 Task: Find connections with filter location Mentougou with filter topic #coronawith filter profile language French with filter current company Cummins India with filter school Sharda University with filter industry Equipment Rental Services with filter service category Virtual Assistance with filter keywords title Client Service Specialist
Action: Mouse moved to (327, 201)
Screenshot: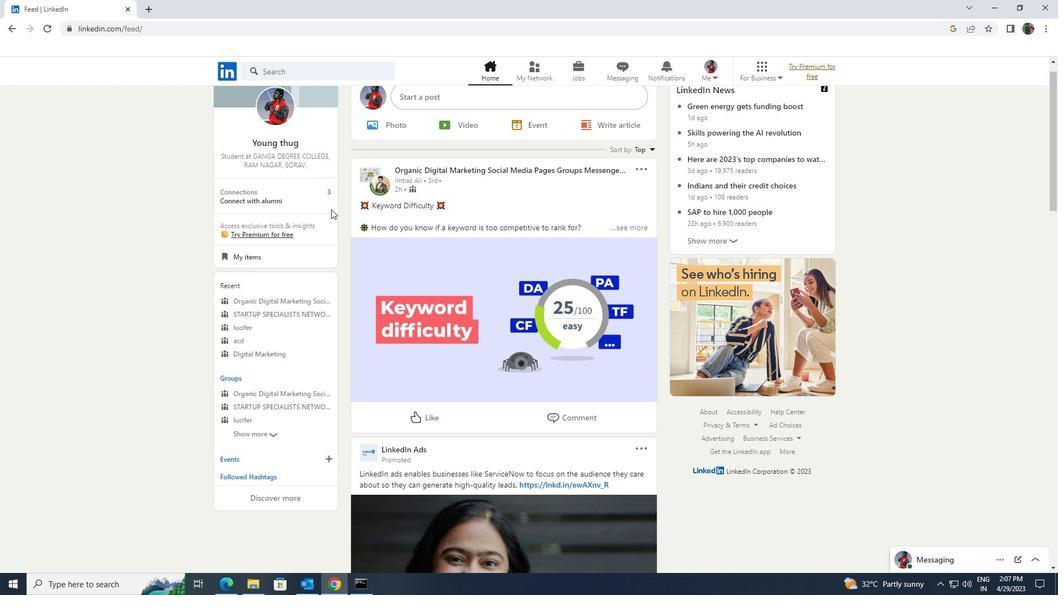 
Action: Mouse pressed left at (327, 201)
Screenshot: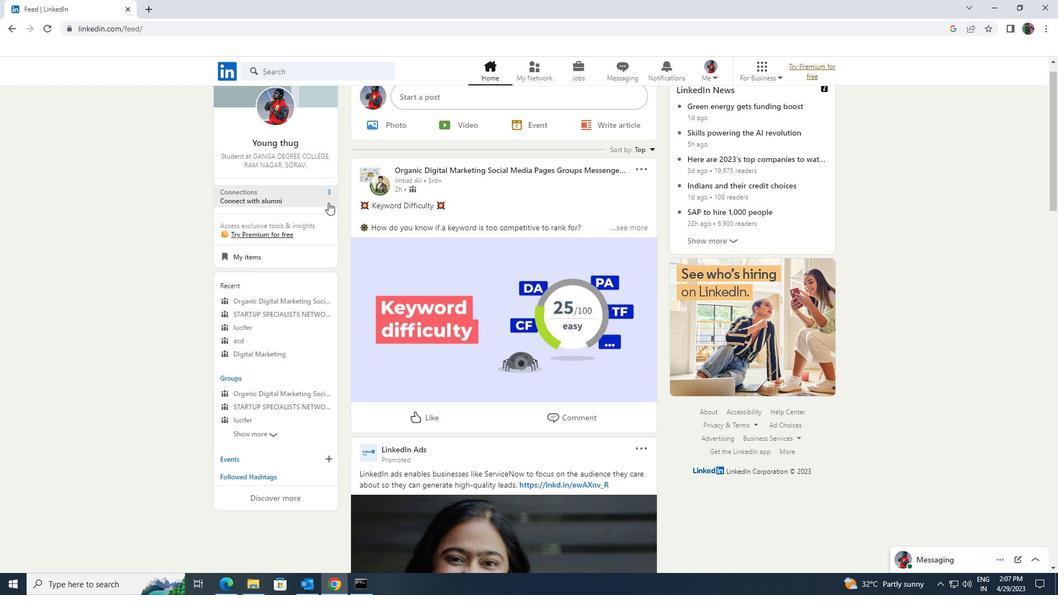 
Action: Mouse moved to (340, 133)
Screenshot: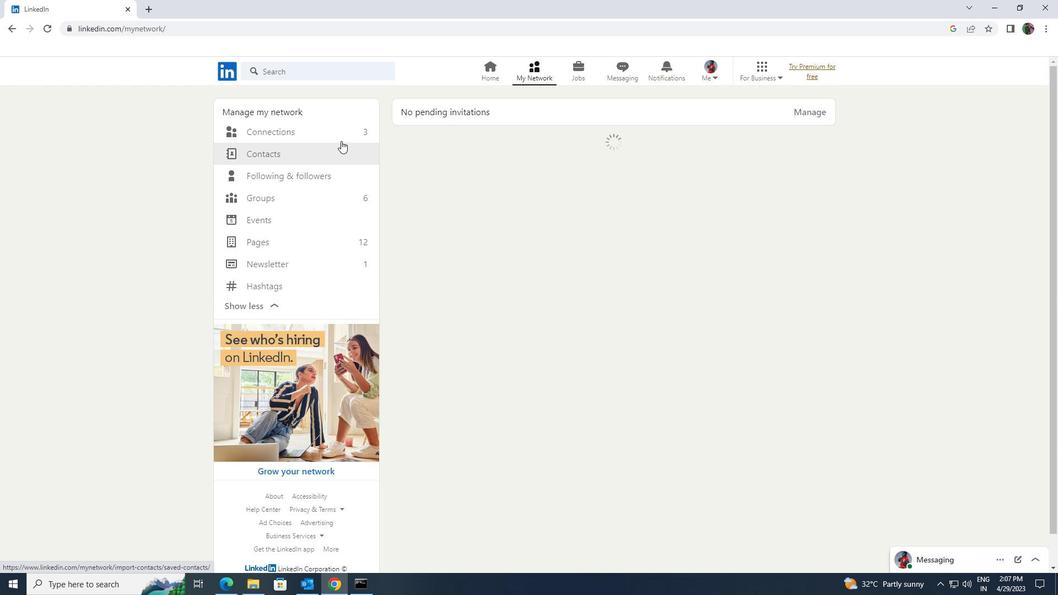 
Action: Mouse pressed left at (340, 133)
Screenshot: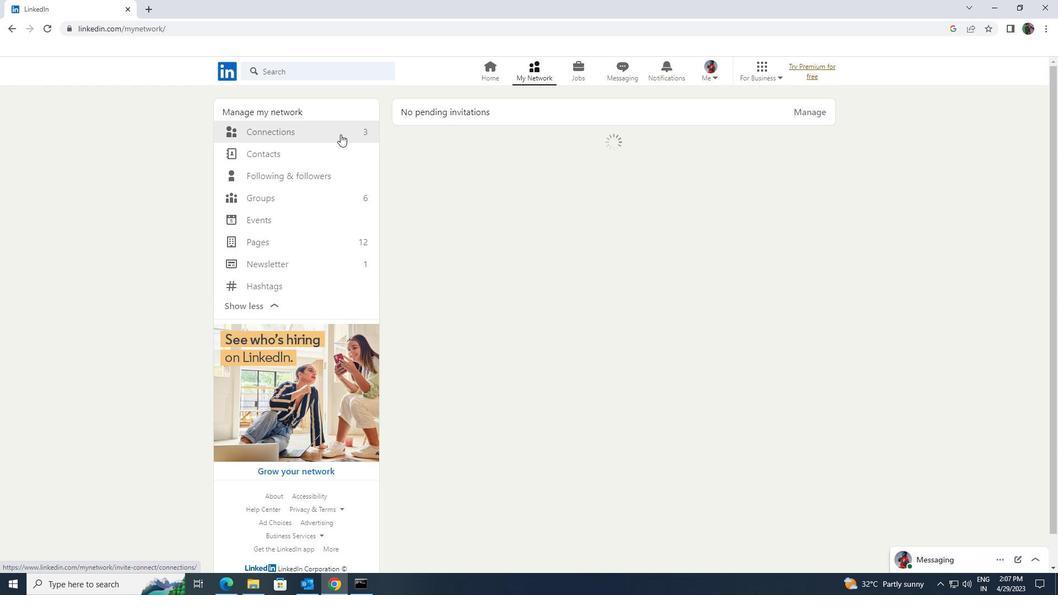 
Action: Mouse moved to (590, 132)
Screenshot: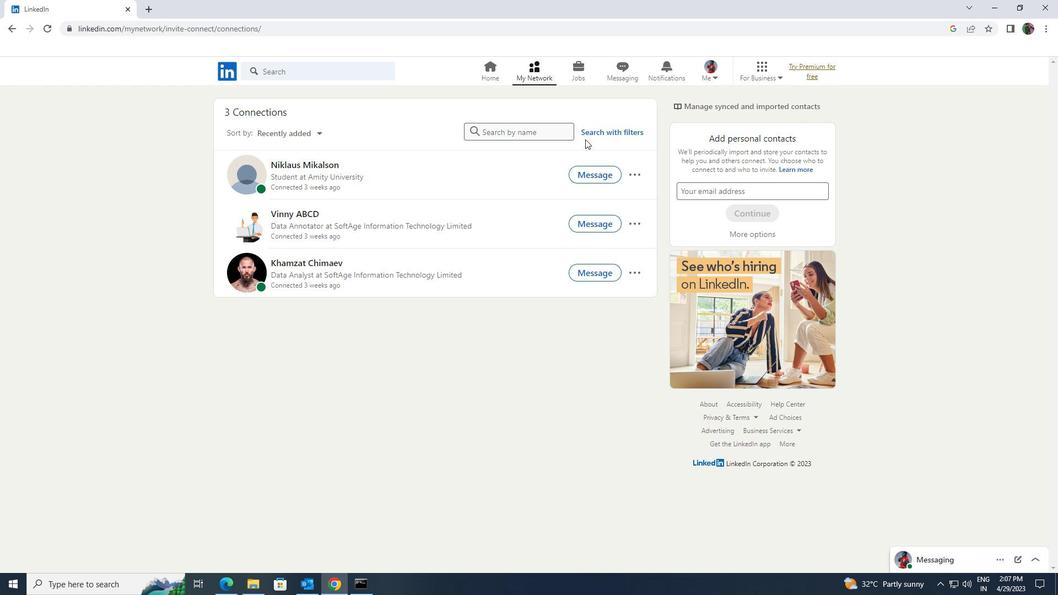 
Action: Mouse pressed left at (590, 132)
Screenshot: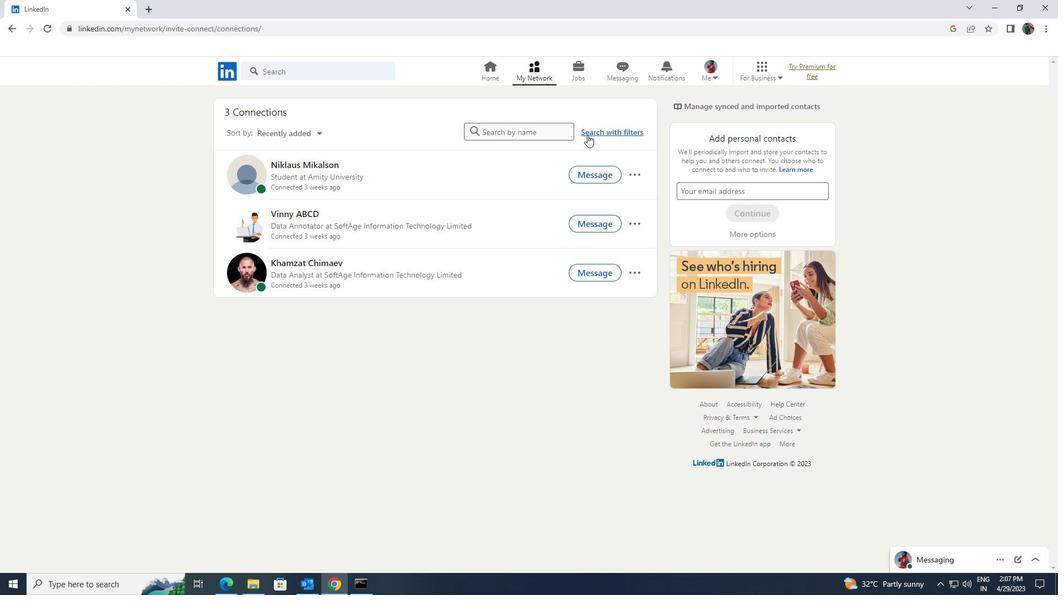 
Action: Mouse moved to (566, 104)
Screenshot: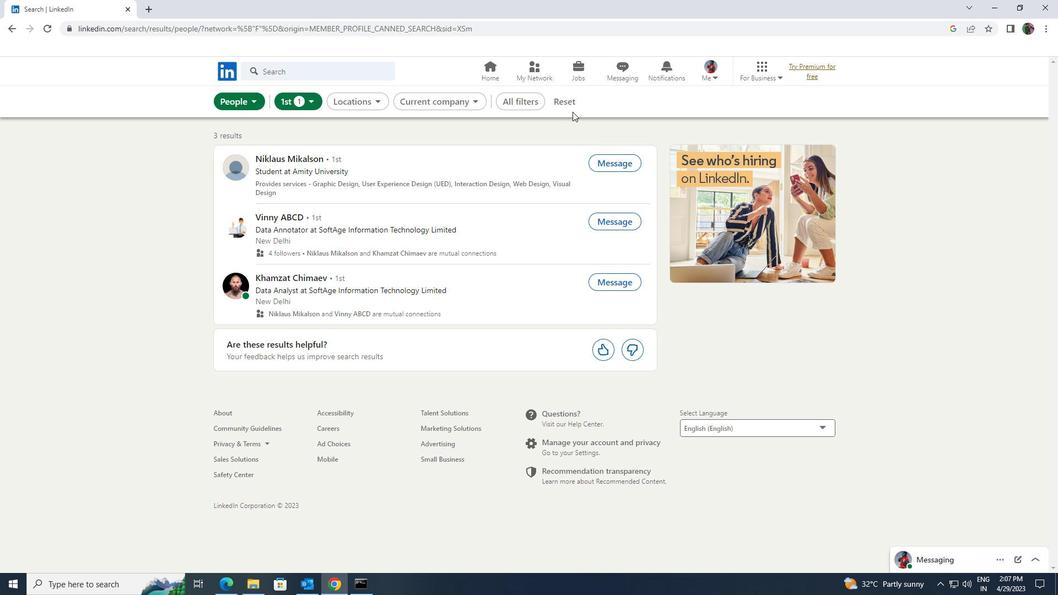 
Action: Mouse pressed left at (566, 104)
Screenshot: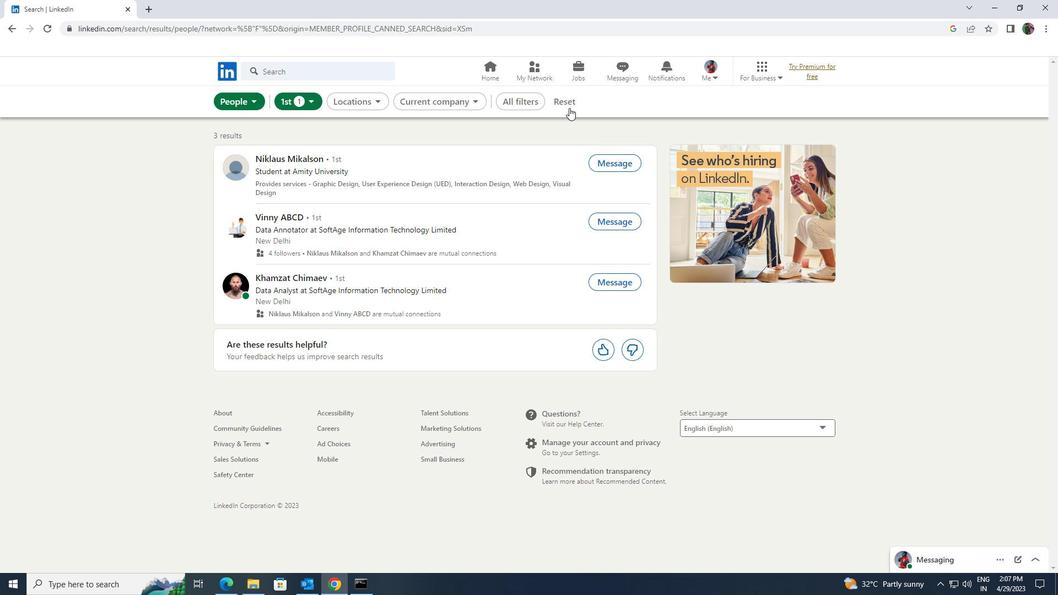 
Action: Mouse moved to (557, 102)
Screenshot: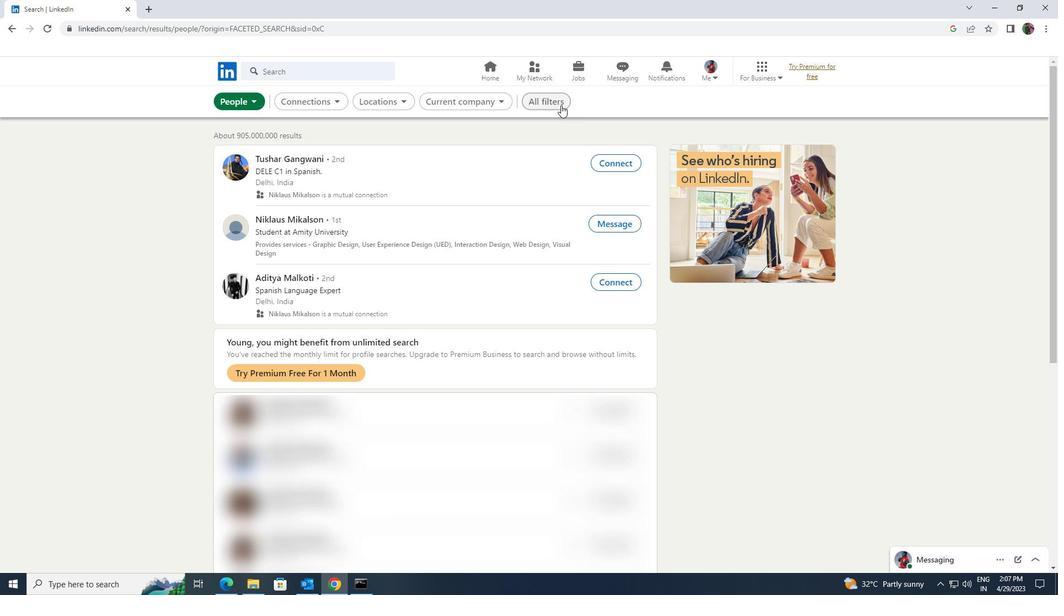
Action: Mouse pressed left at (557, 102)
Screenshot: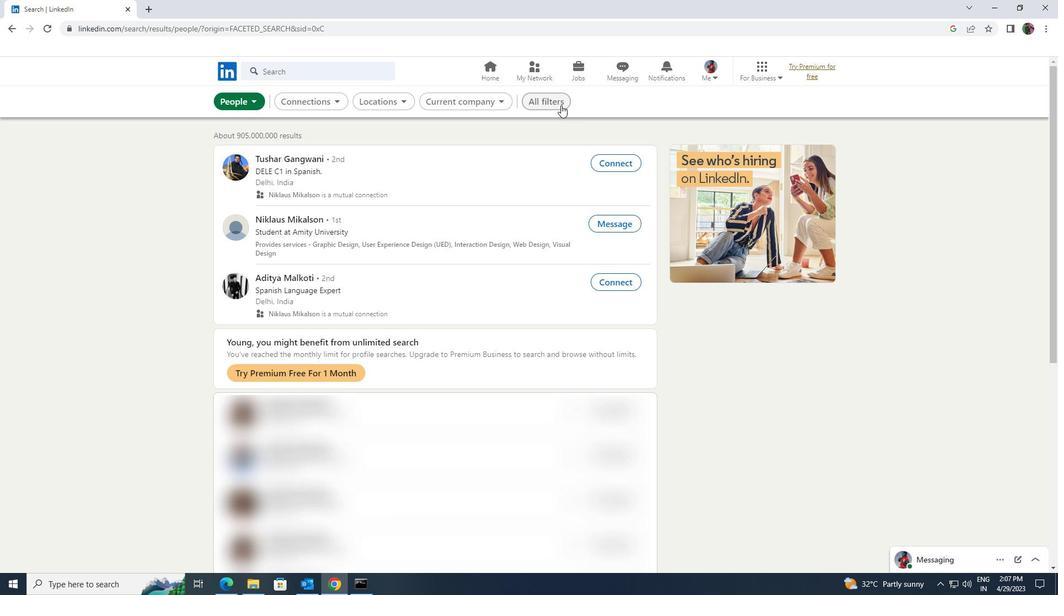 
Action: Mouse moved to (824, 295)
Screenshot: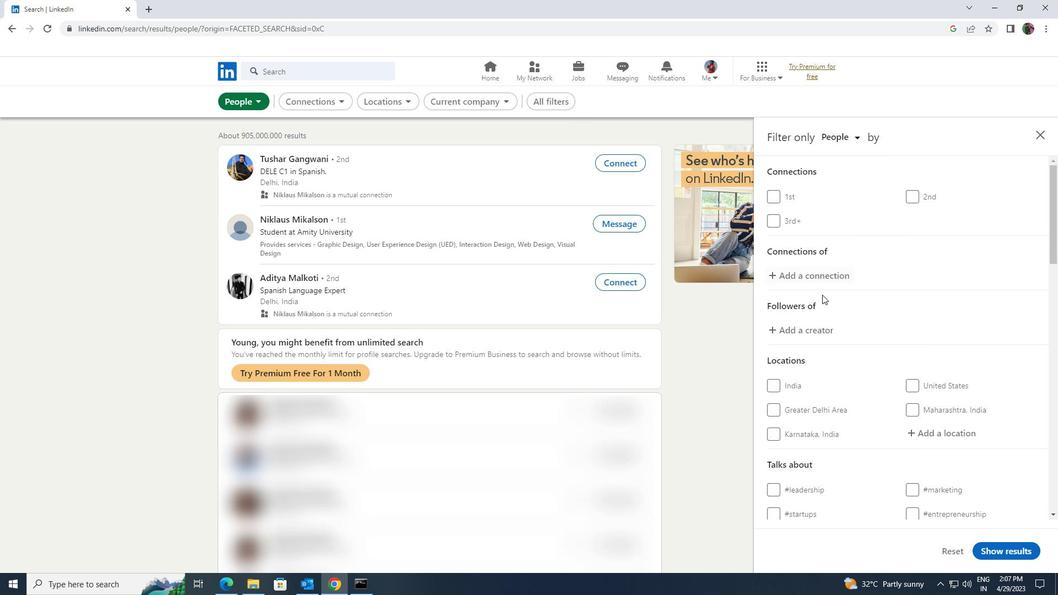 
Action: Mouse scrolled (824, 294) with delta (0, 0)
Screenshot: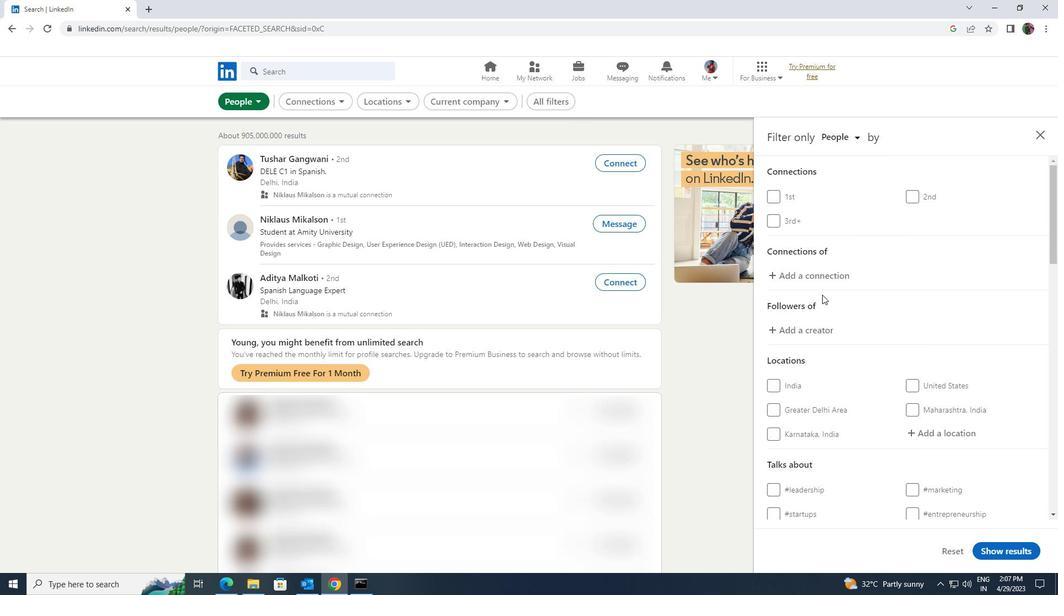 
Action: Mouse scrolled (824, 294) with delta (0, 0)
Screenshot: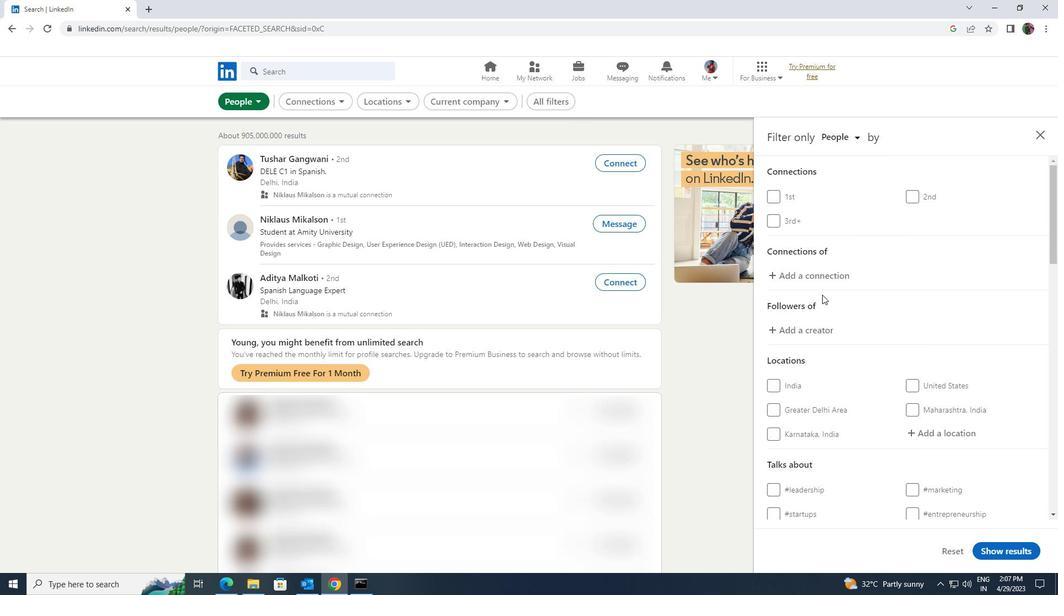 
Action: Mouse moved to (915, 322)
Screenshot: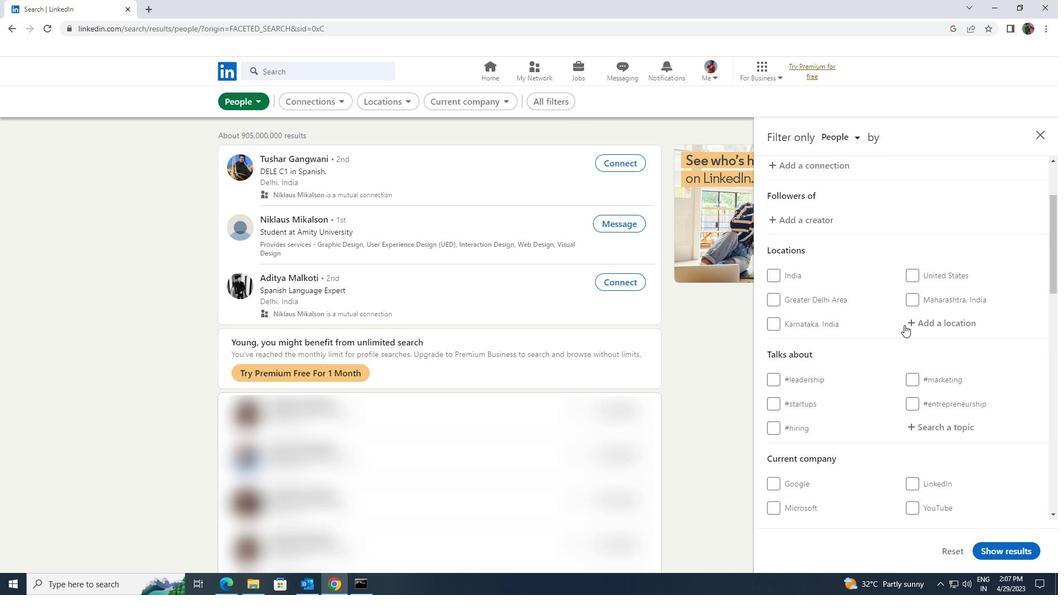 
Action: Mouse pressed left at (915, 322)
Screenshot: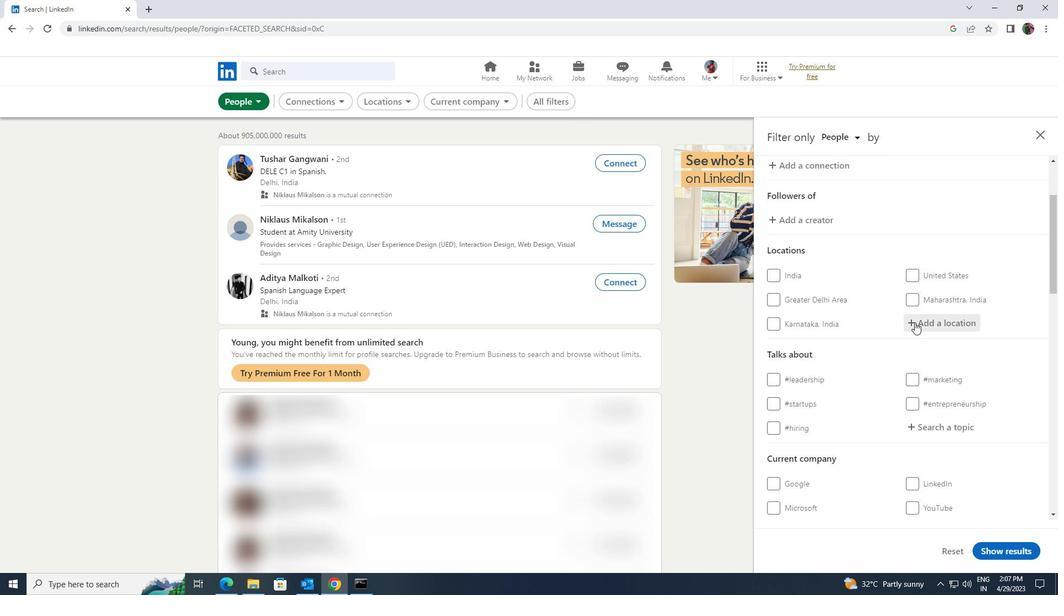 
Action: Mouse moved to (914, 322)
Screenshot: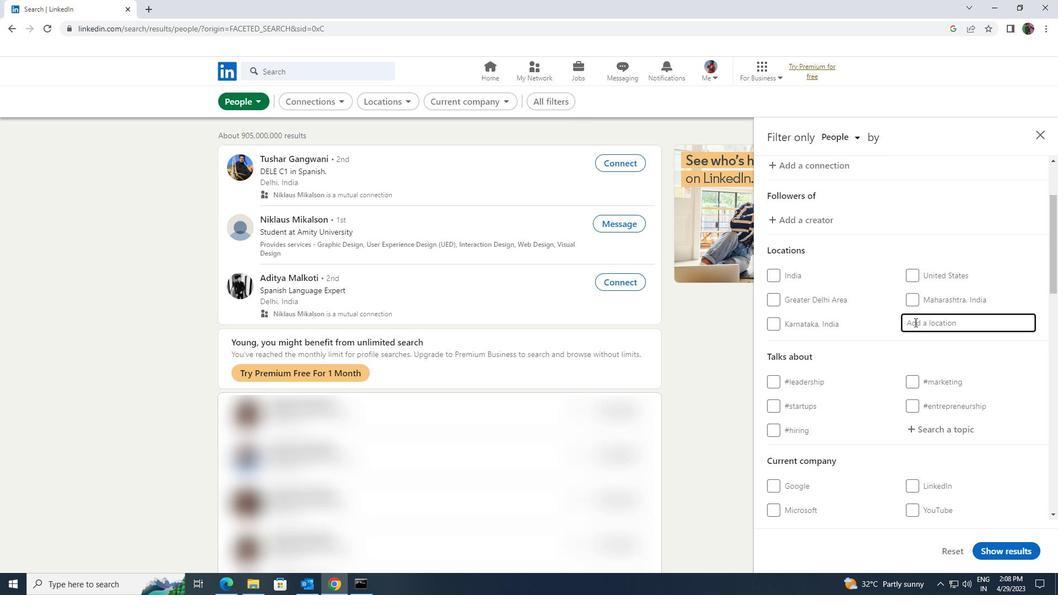 
Action: Key pressed <Key.shift><Key.shift><Key.shift>M
Screenshot: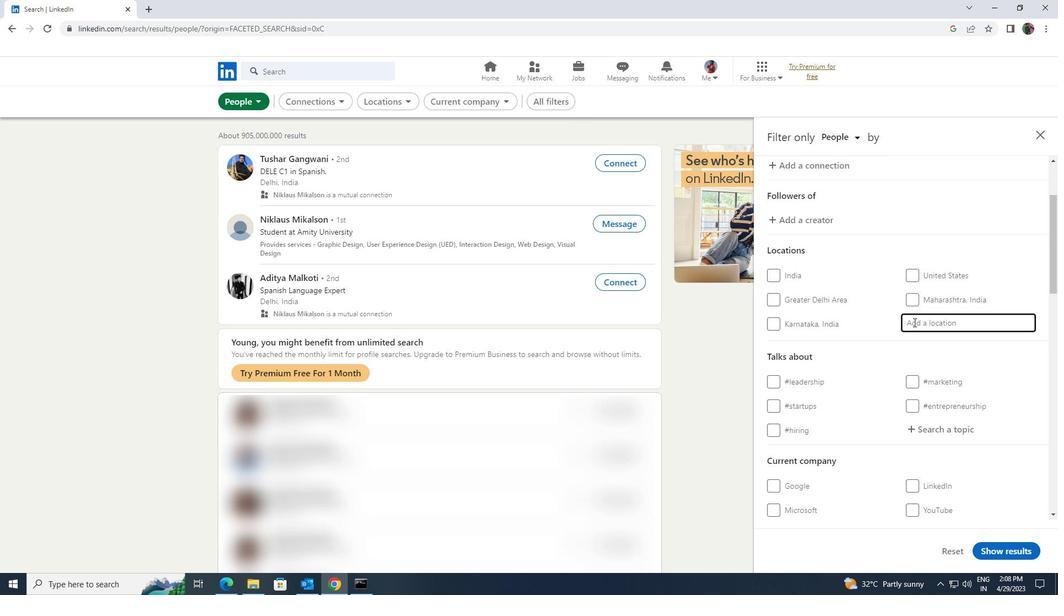
Action: Mouse moved to (912, 322)
Screenshot: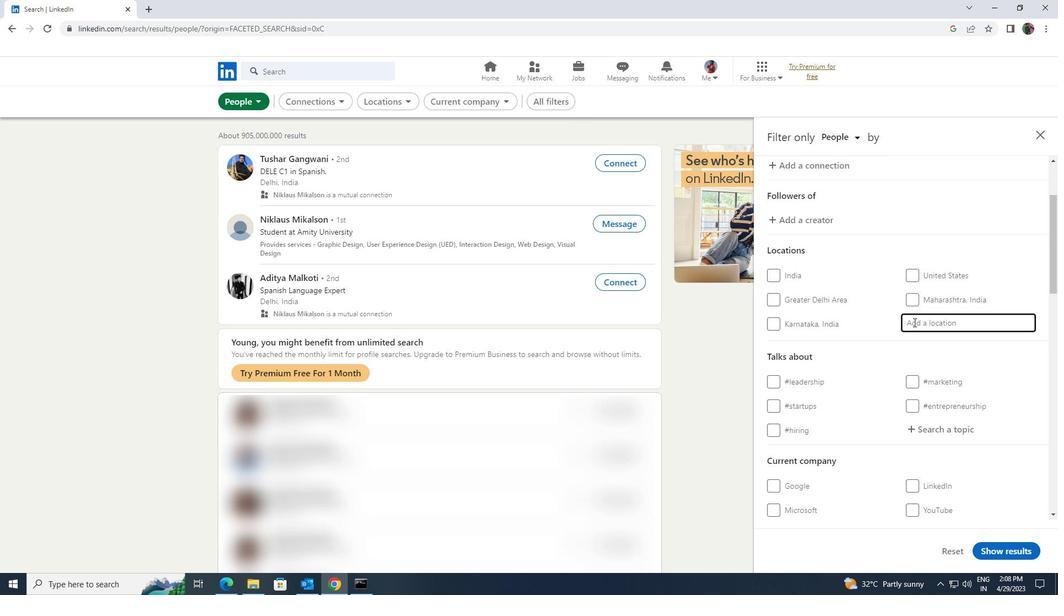 
Action: Key pressed EN
Screenshot: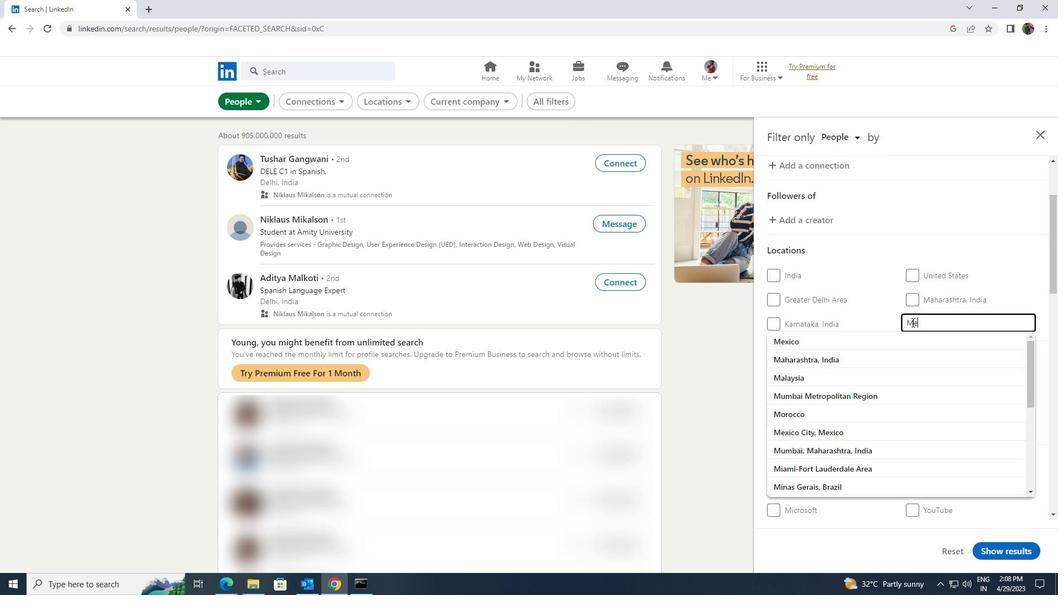 
Action: Mouse moved to (912, 322)
Screenshot: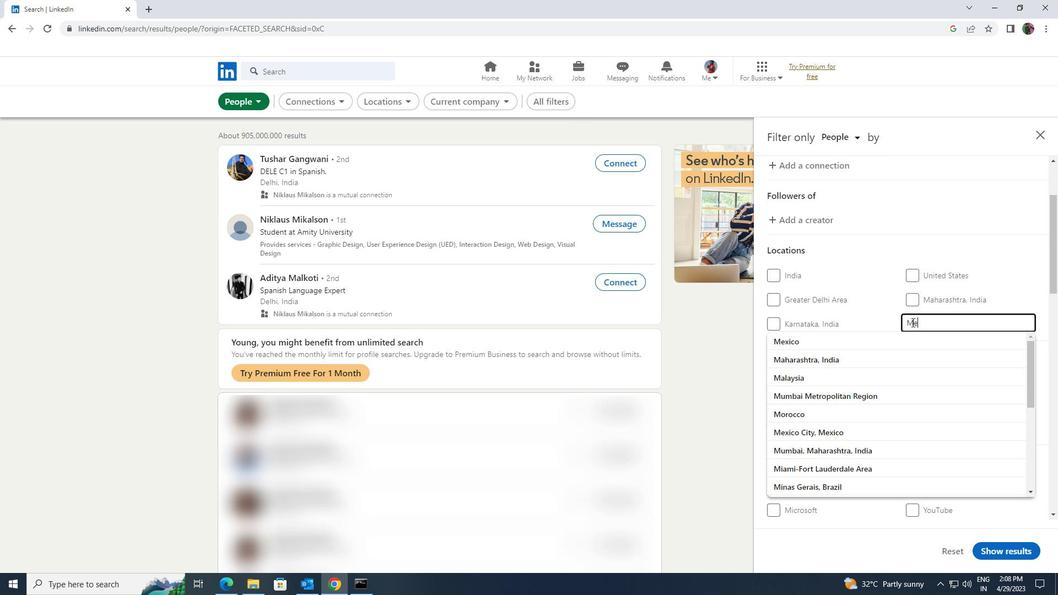
Action: Key pressed T
Screenshot: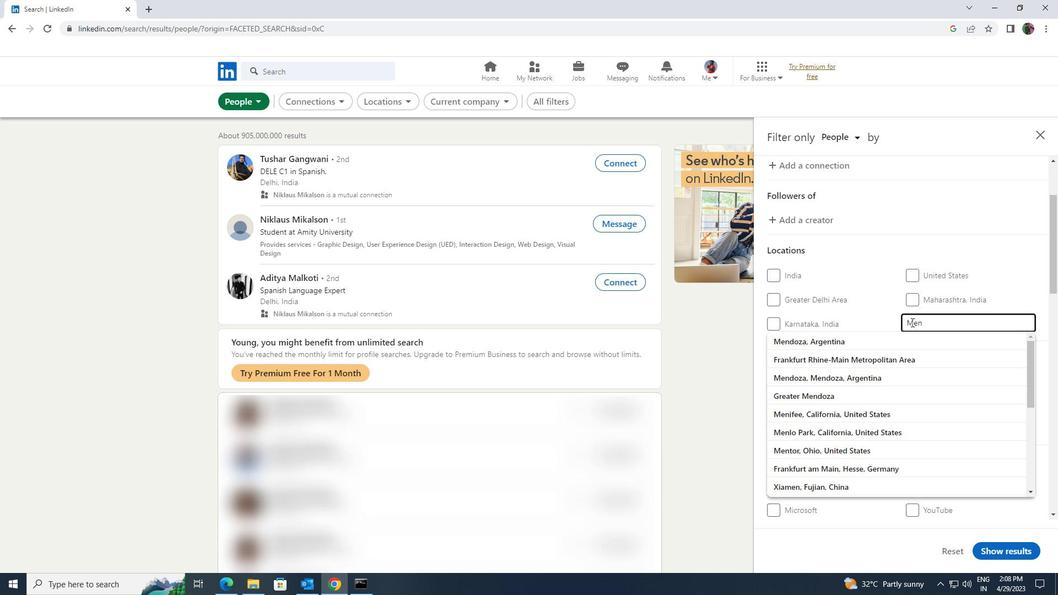
Action: Mouse moved to (910, 322)
Screenshot: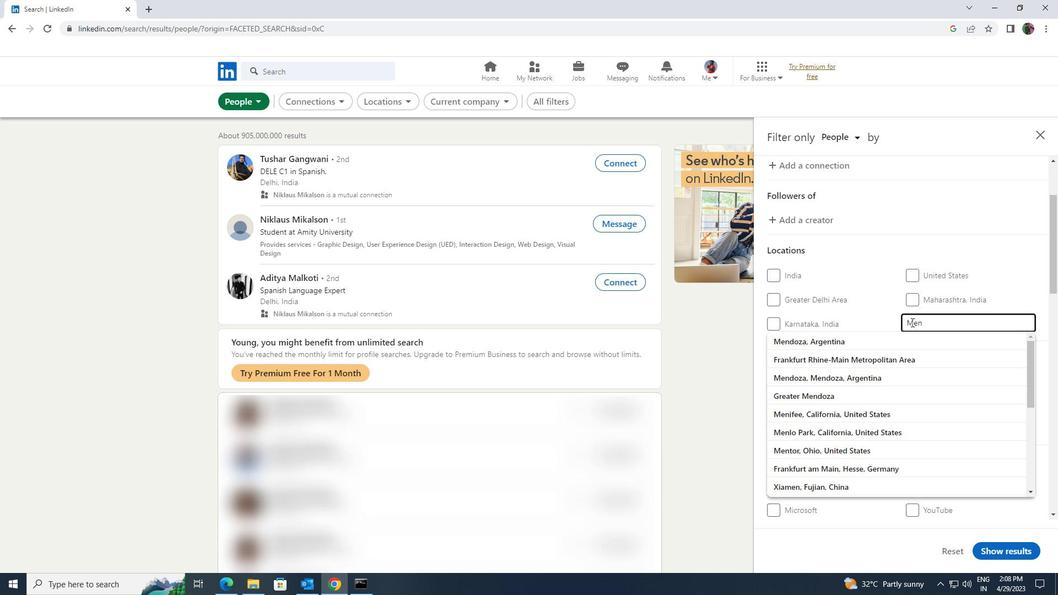 
Action: Key pressed OU
Screenshot: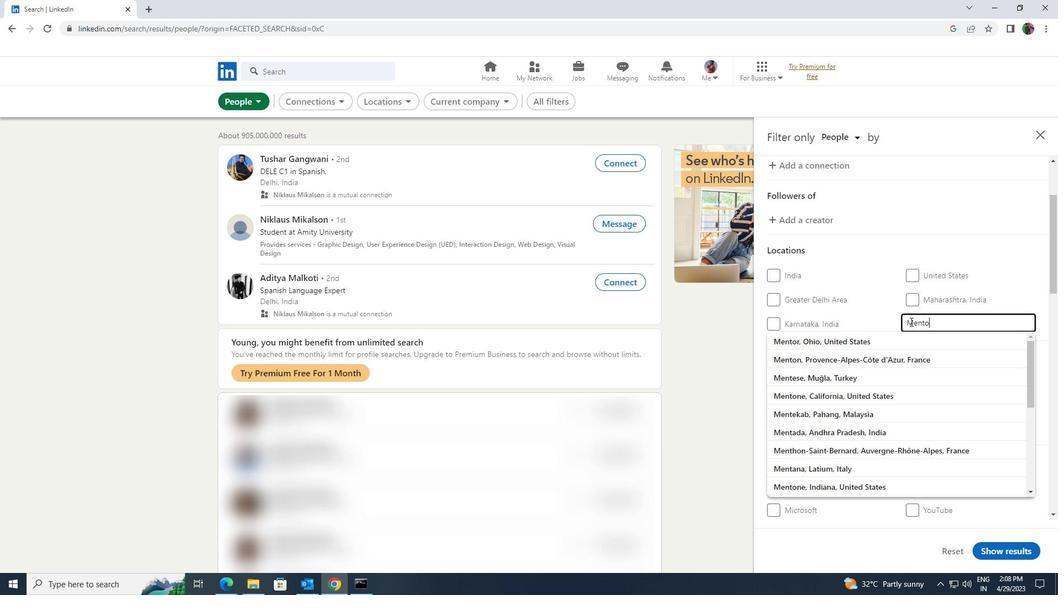 
Action: Mouse moved to (910, 322)
Screenshot: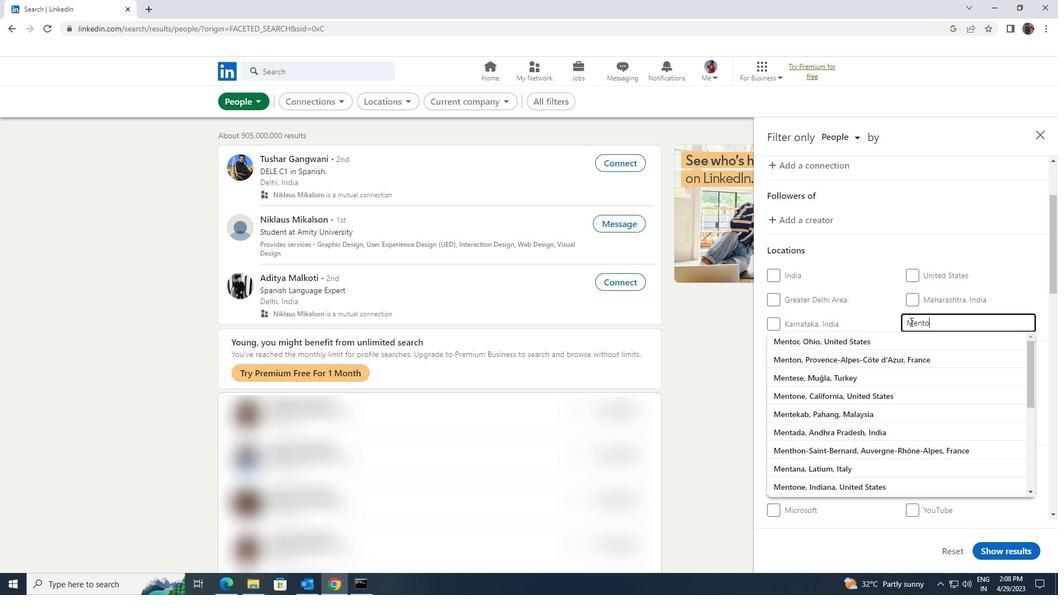 
Action: Key pressed GOU
Screenshot: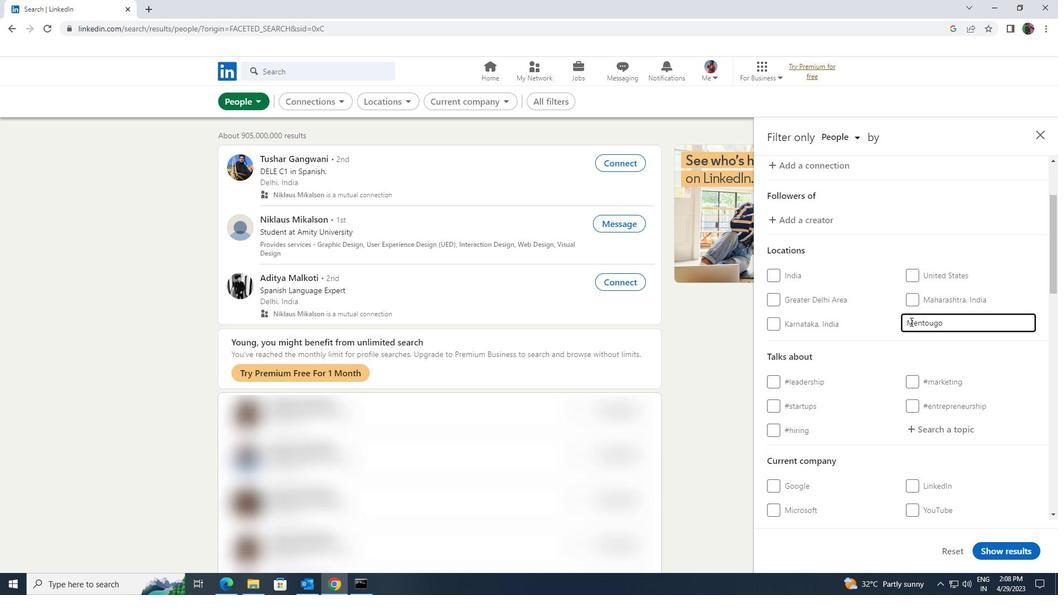 
Action: Mouse moved to (949, 428)
Screenshot: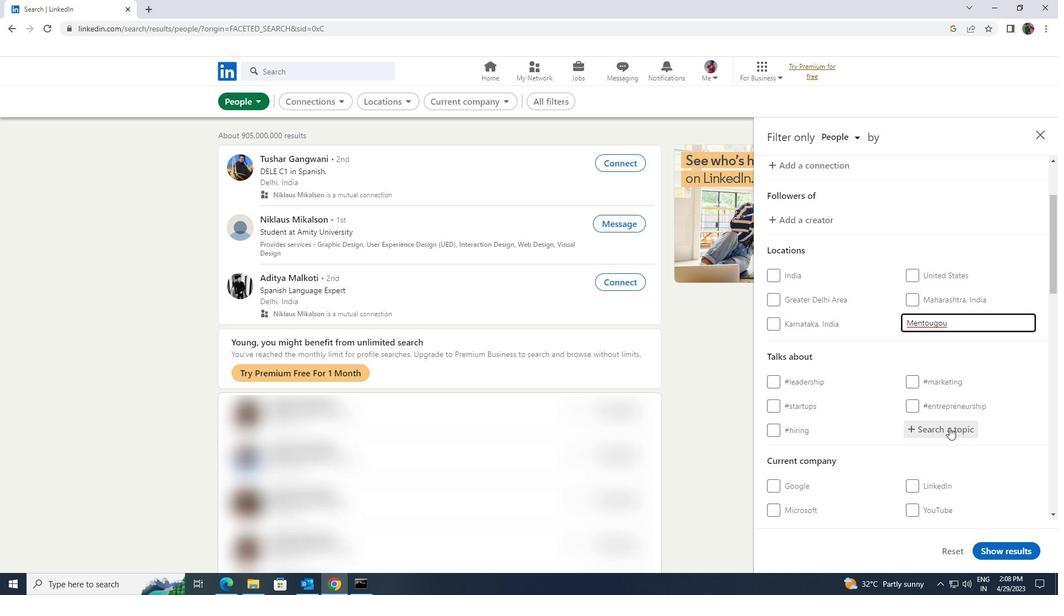 
Action: Mouse pressed left at (949, 428)
Screenshot: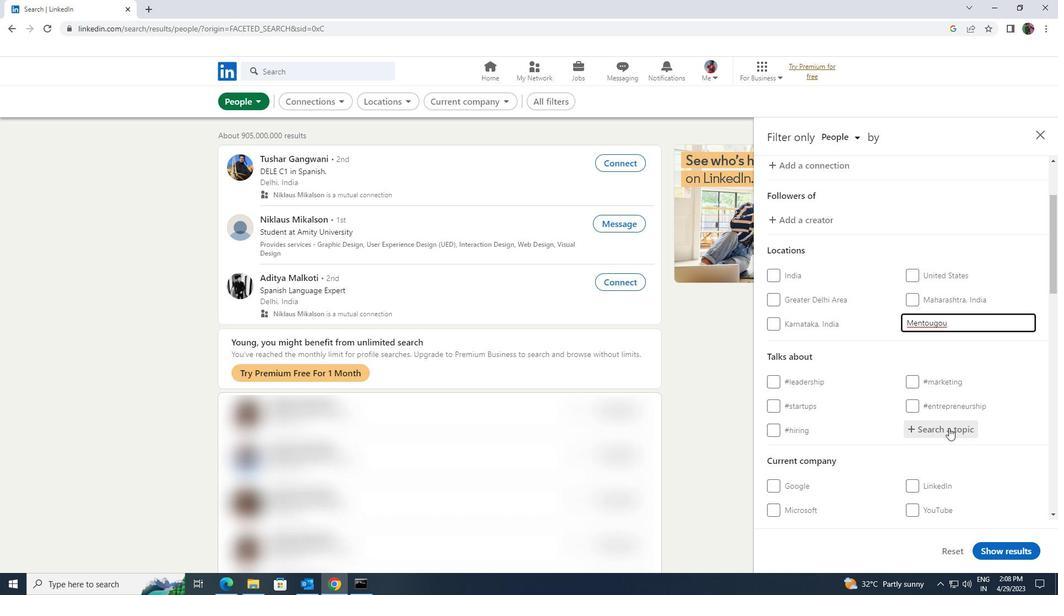 
Action: Key pressed C
Screenshot: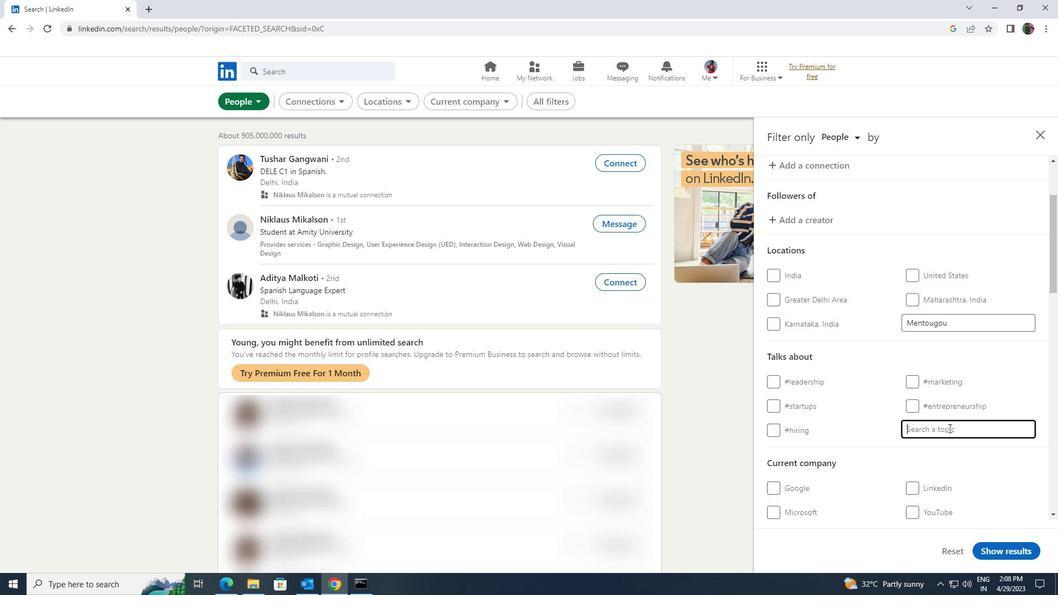
Action: Mouse moved to (948, 428)
Screenshot: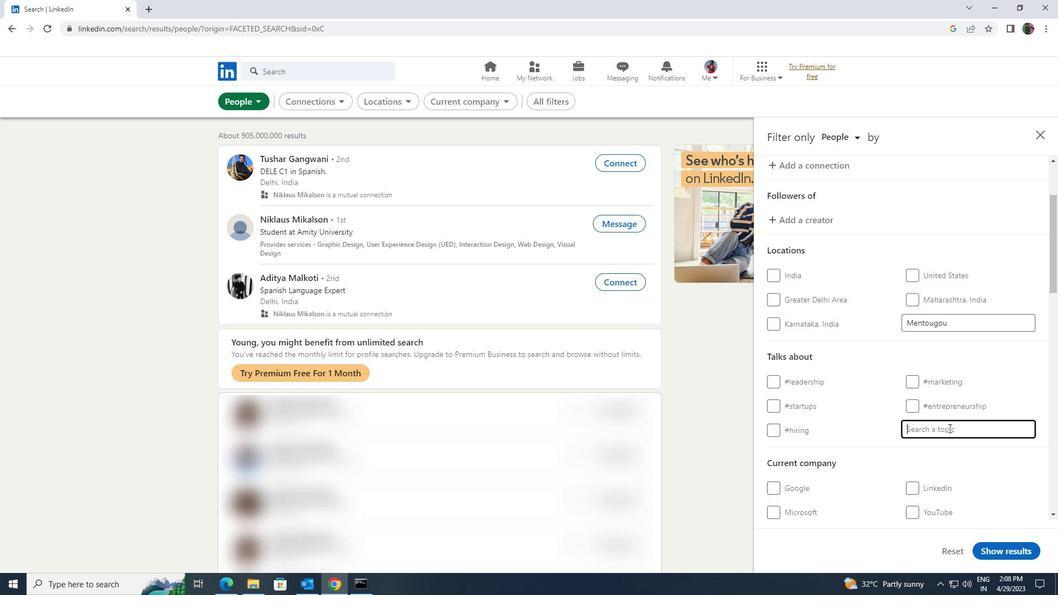 
Action: Key pressed ORON
Screenshot: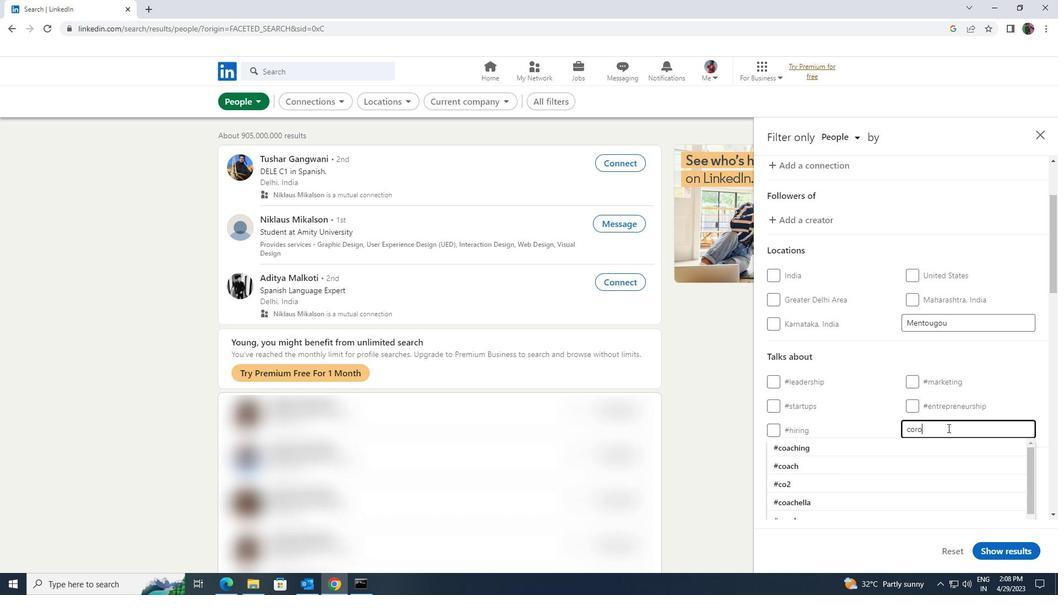 
Action: Mouse moved to (936, 443)
Screenshot: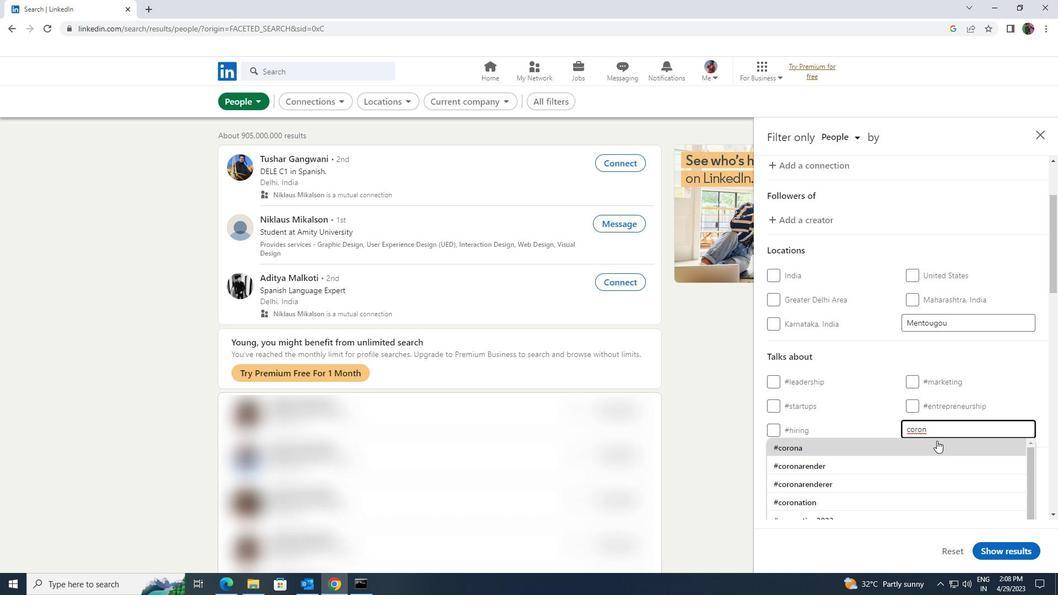 
Action: Mouse pressed left at (936, 443)
Screenshot: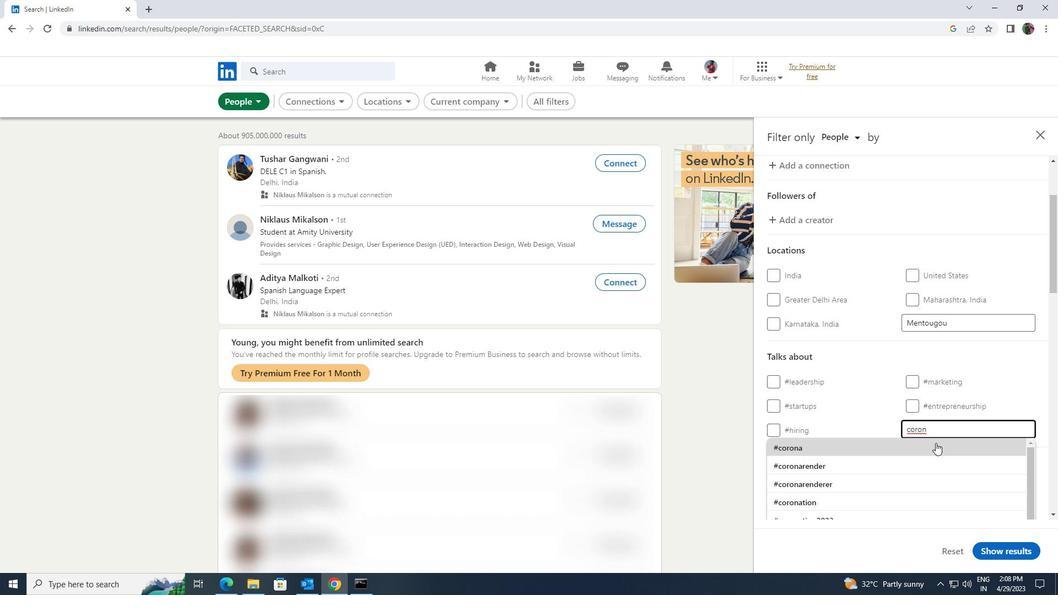 
Action: Mouse scrolled (936, 442) with delta (0, 0)
Screenshot: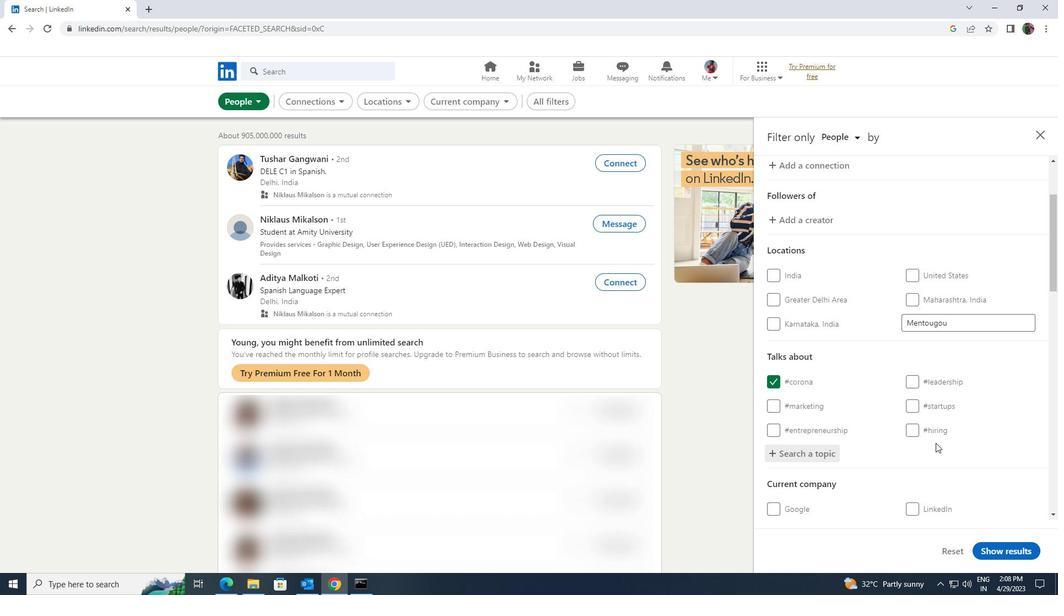
Action: Mouse scrolled (936, 442) with delta (0, 0)
Screenshot: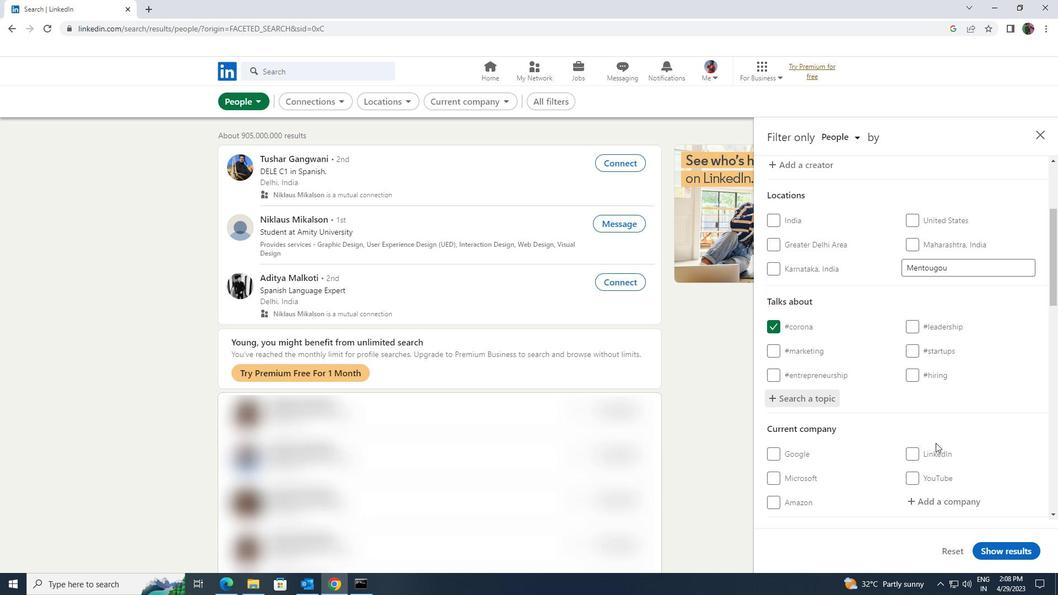 
Action: Mouse scrolled (936, 442) with delta (0, 0)
Screenshot: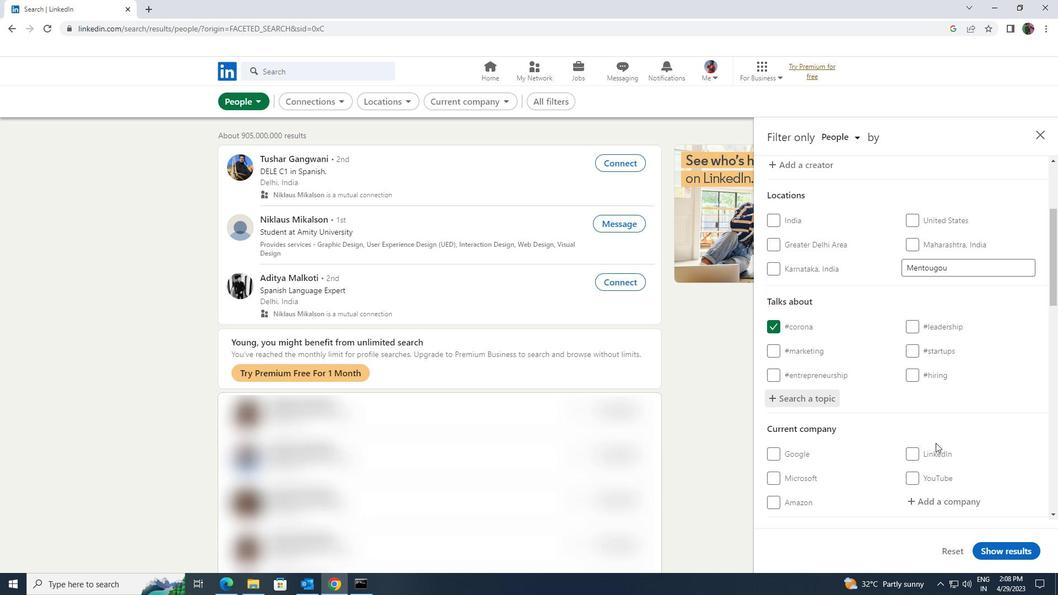 
Action: Mouse scrolled (936, 442) with delta (0, 0)
Screenshot: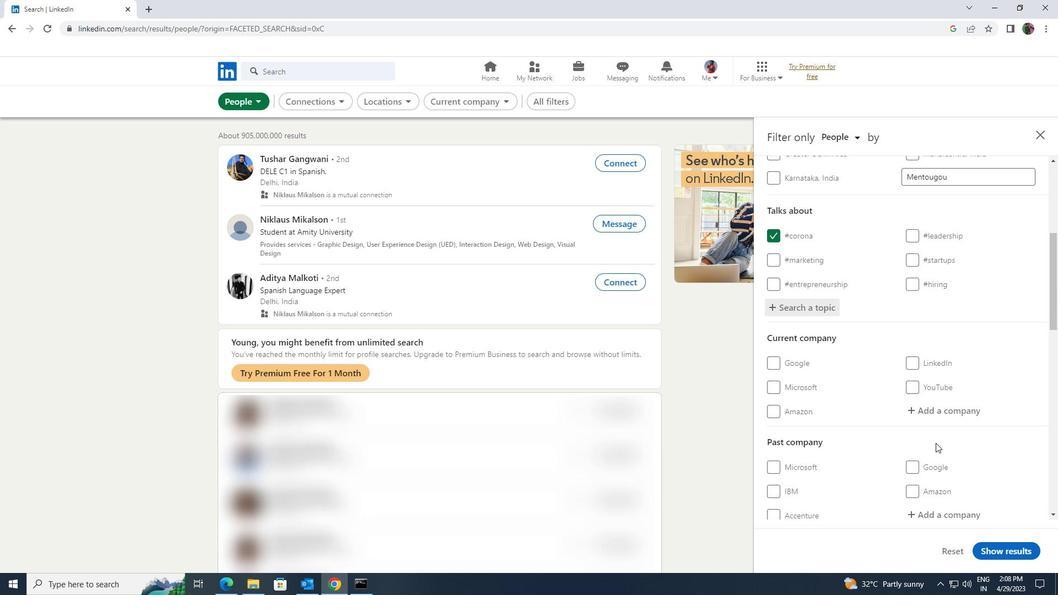 
Action: Mouse scrolled (936, 442) with delta (0, 0)
Screenshot: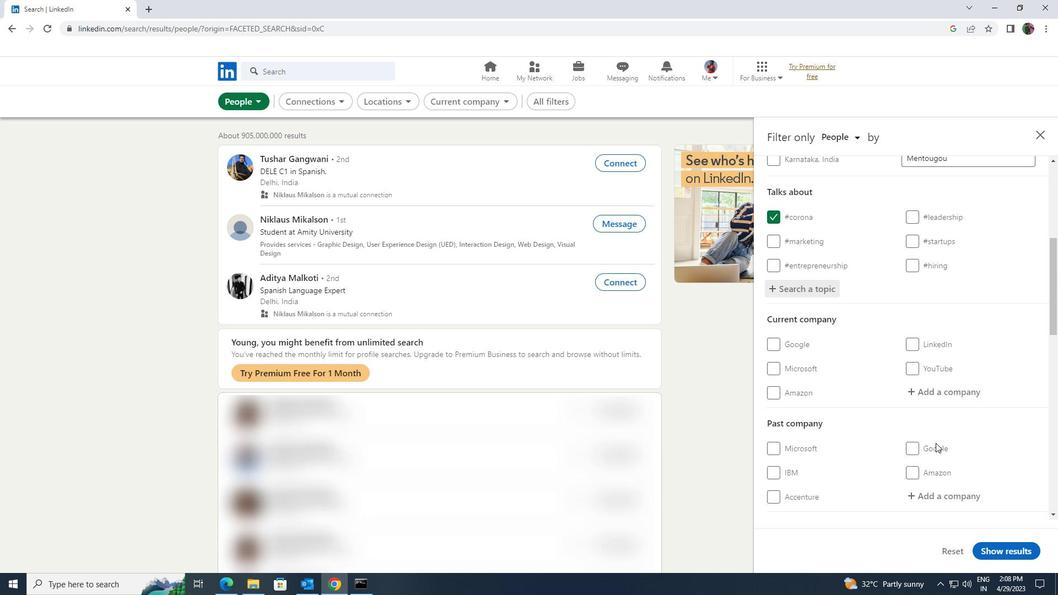 
Action: Mouse scrolled (936, 442) with delta (0, 0)
Screenshot: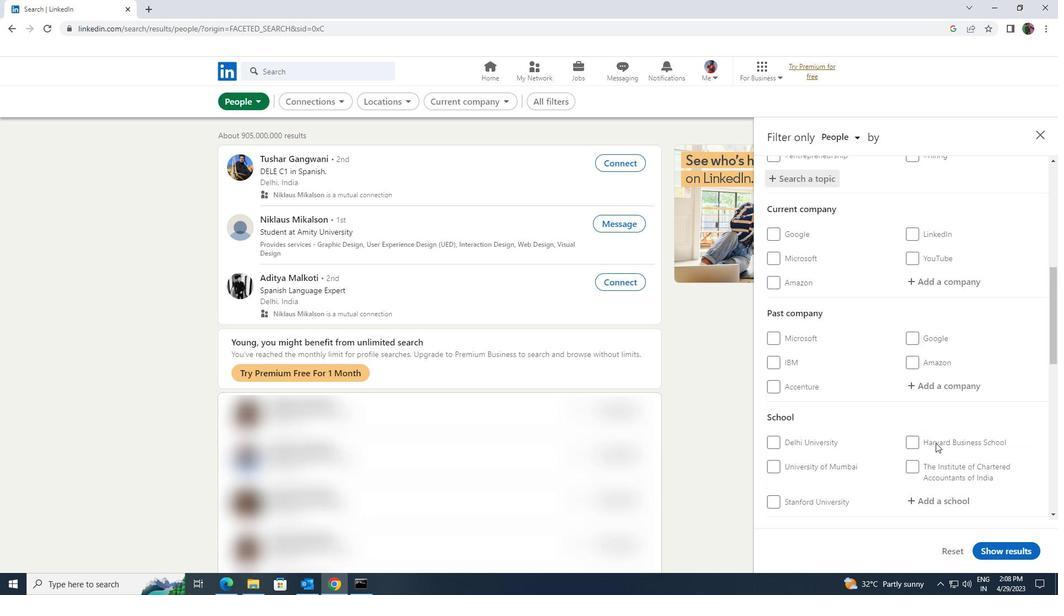 
Action: Mouse scrolled (936, 442) with delta (0, 0)
Screenshot: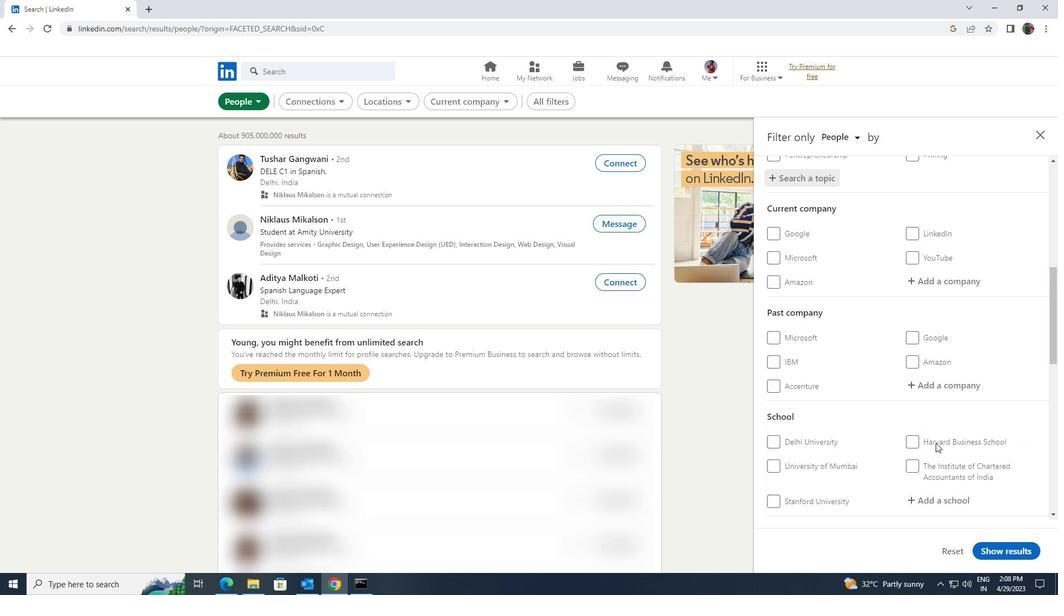 
Action: Mouse scrolled (936, 442) with delta (0, 0)
Screenshot: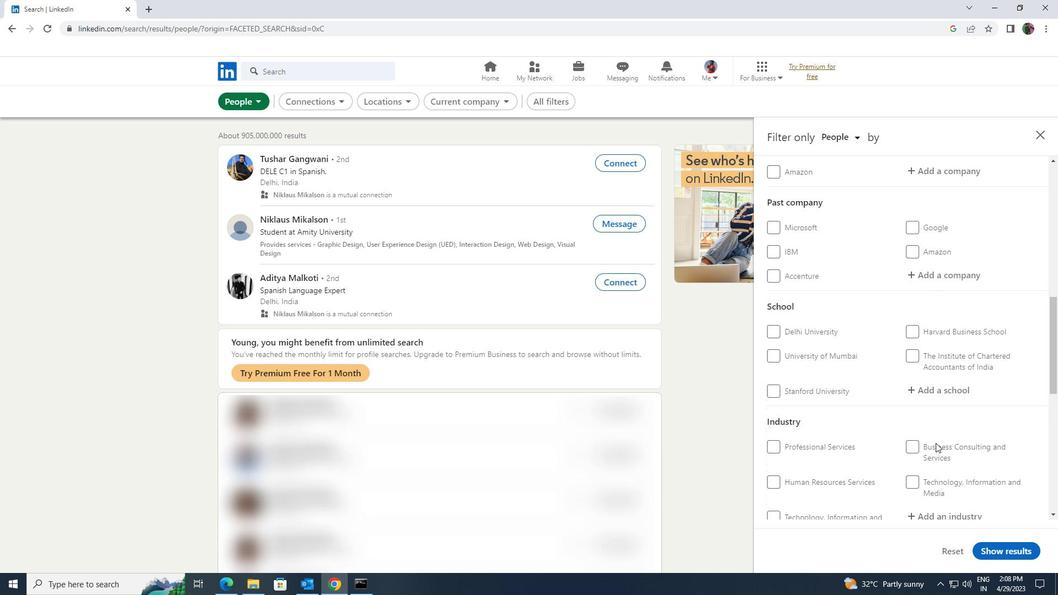 
Action: Mouse scrolled (936, 442) with delta (0, 0)
Screenshot: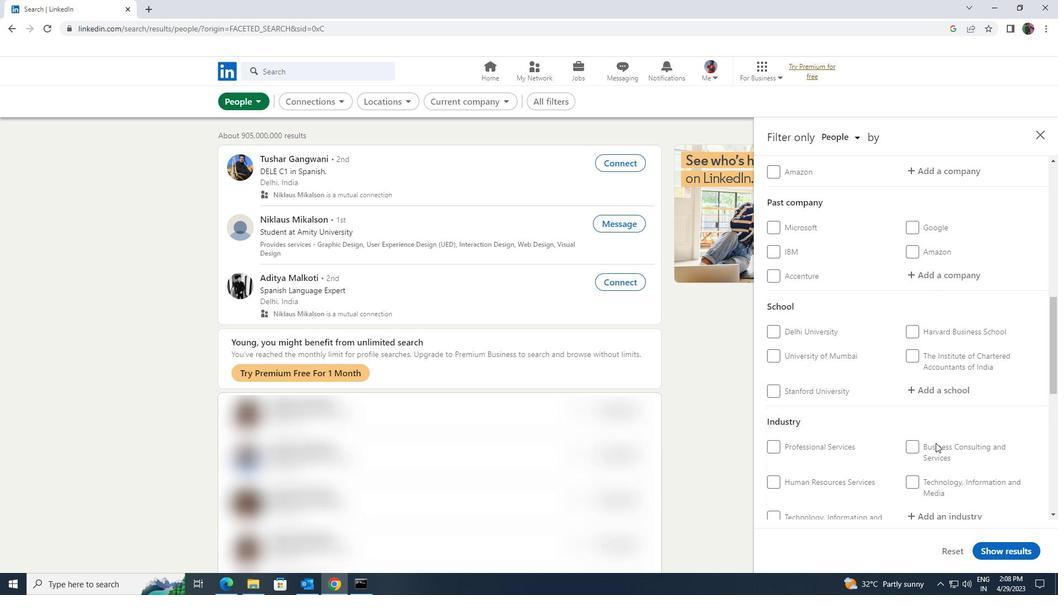 
Action: Mouse scrolled (936, 442) with delta (0, 0)
Screenshot: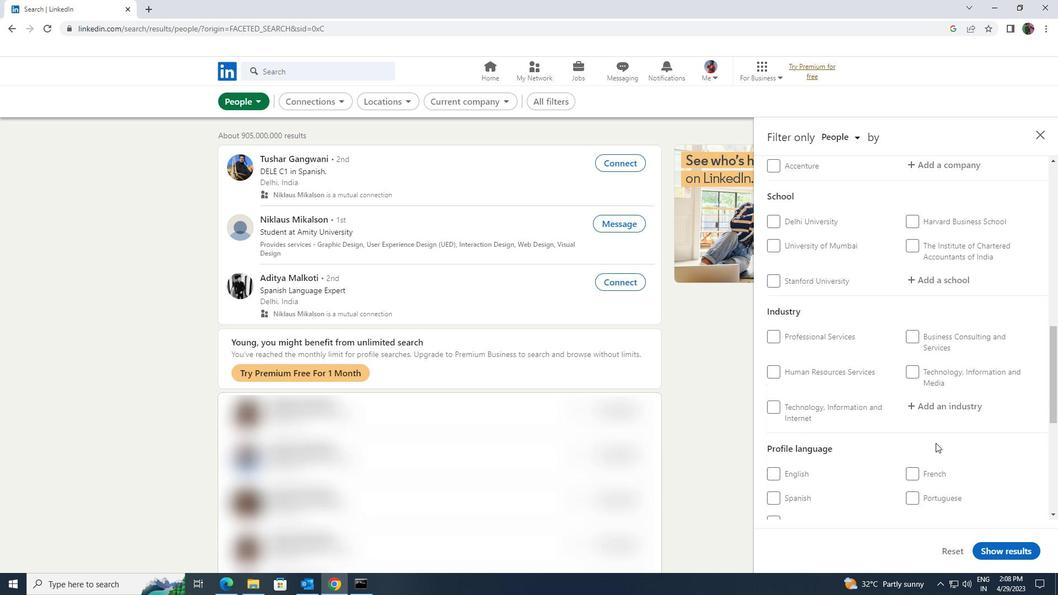 
Action: Mouse moved to (917, 416)
Screenshot: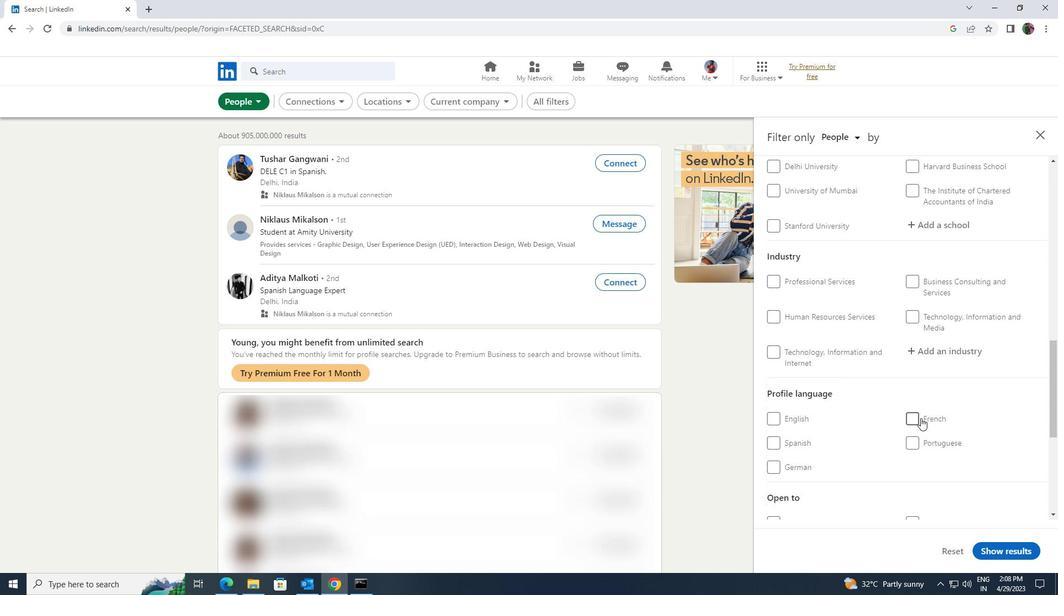 
Action: Mouse pressed left at (917, 416)
Screenshot: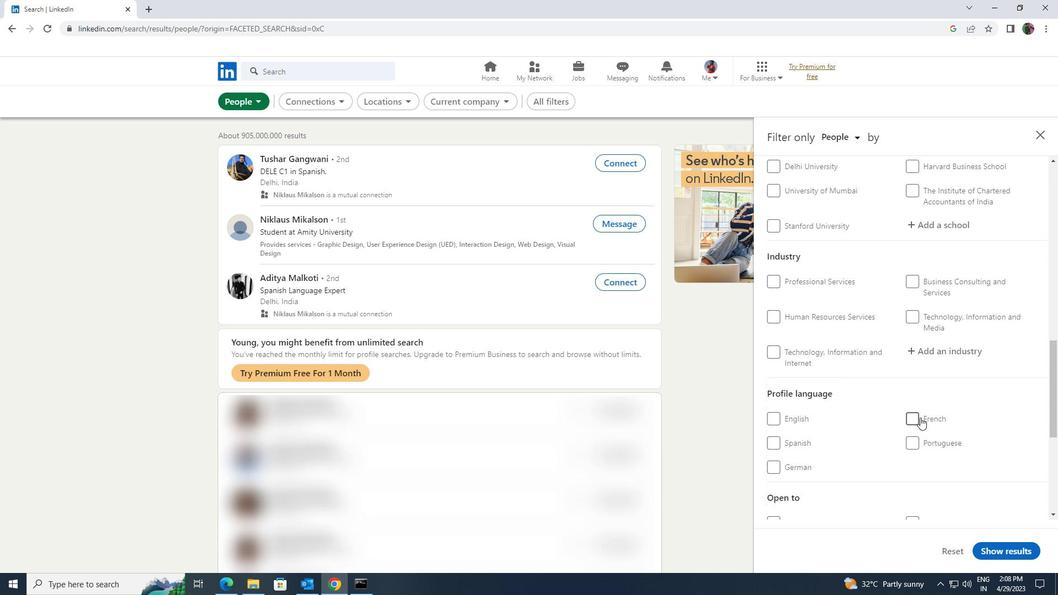
Action: Mouse moved to (916, 416)
Screenshot: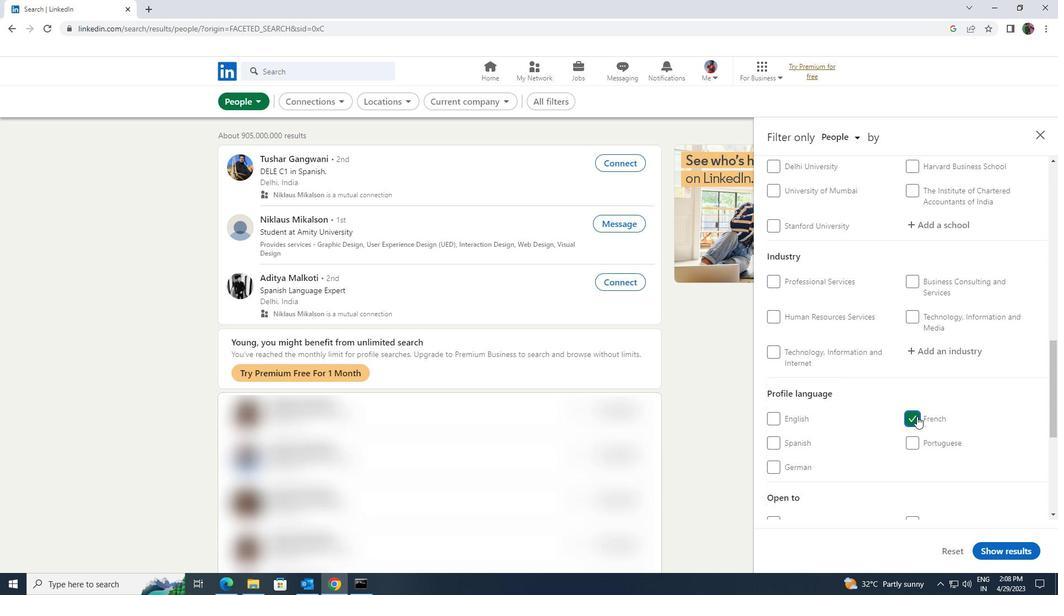 
Action: Mouse scrolled (916, 417) with delta (0, 0)
Screenshot: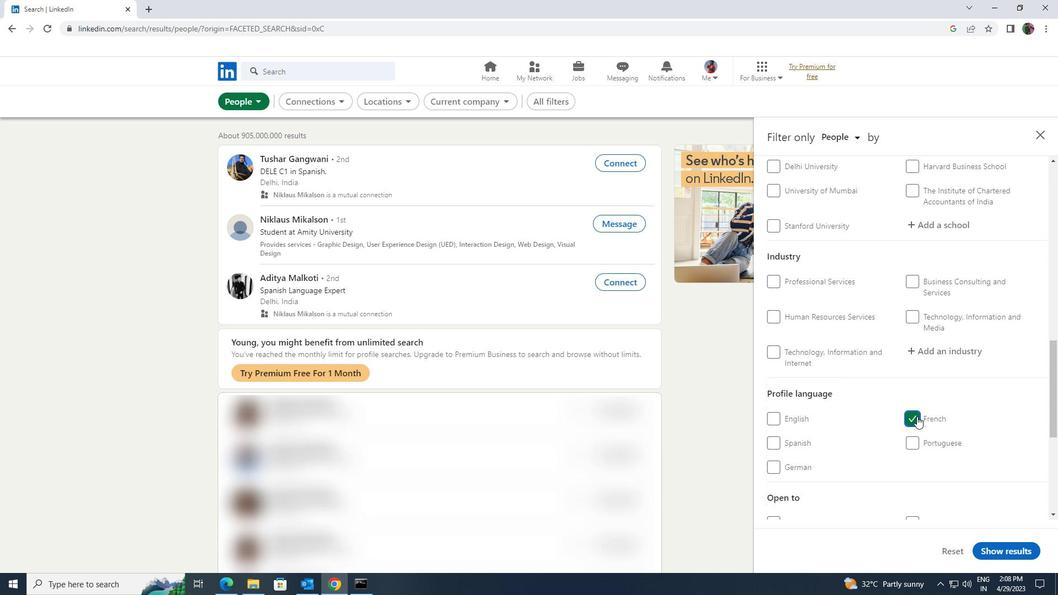 
Action: Mouse scrolled (916, 417) with delta (0, 0)
Screenshot: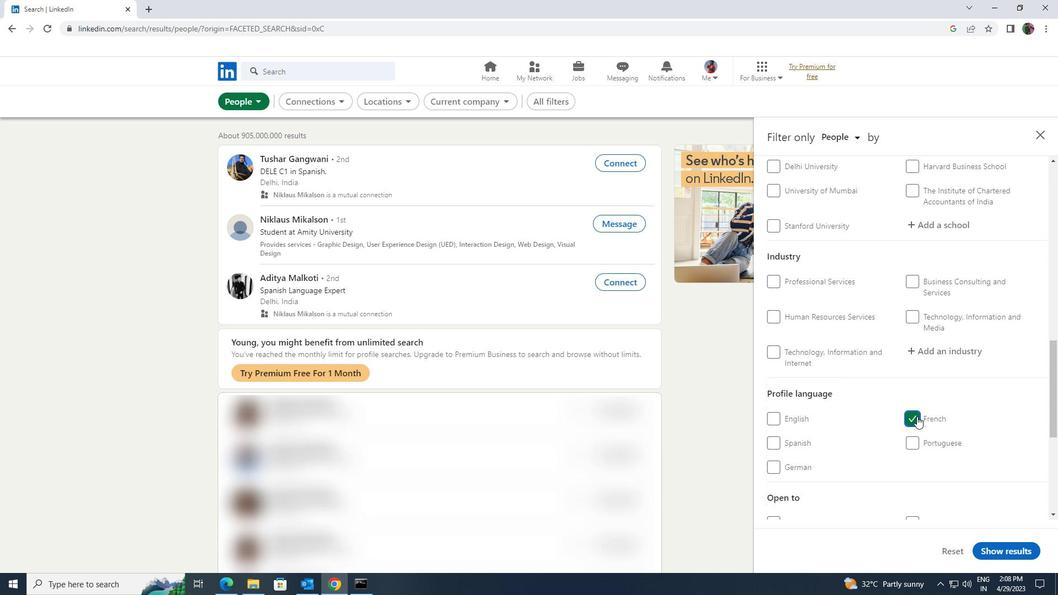 
Action: Mouse scrolled (916, 417) with delta (0, 0)
Screenshot: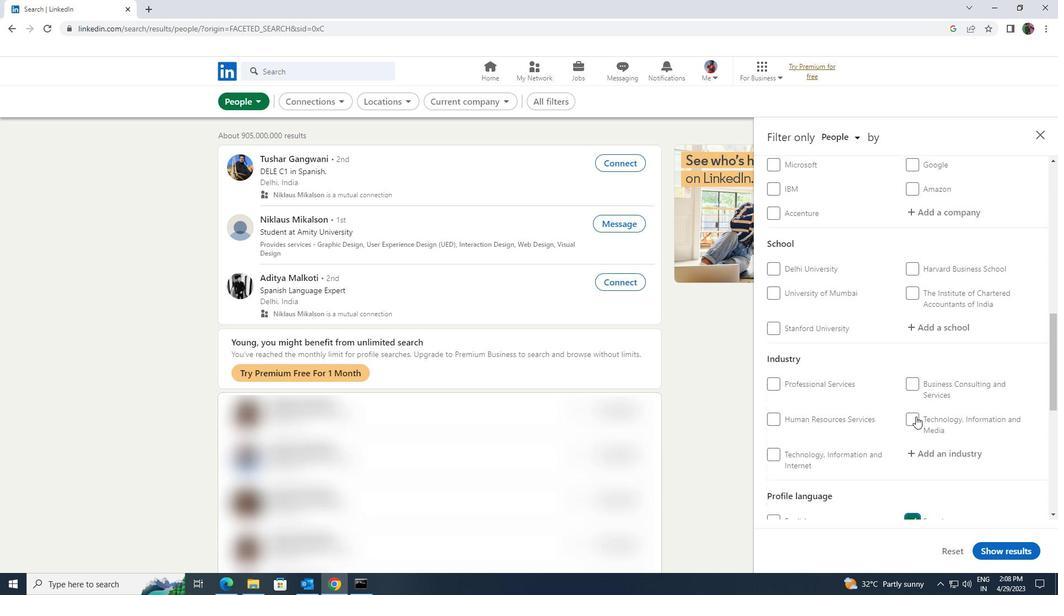 
Action: Mouse scrolled (916, 417) with delta (0, 0)
Screenshot: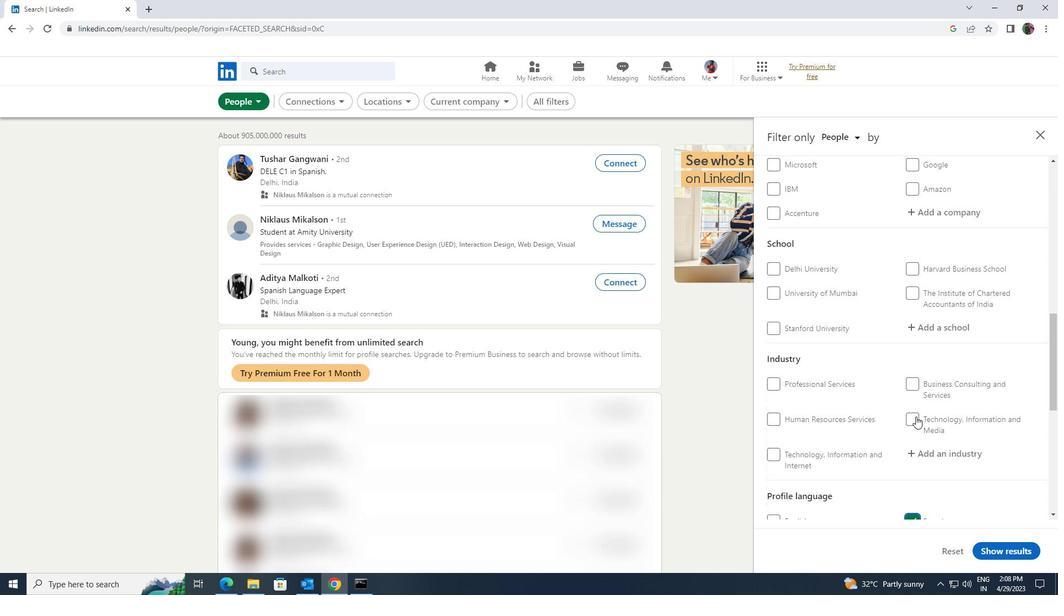 
Action: Mouse scrolled (916, 417) with delta (0, 0)
Screenshot: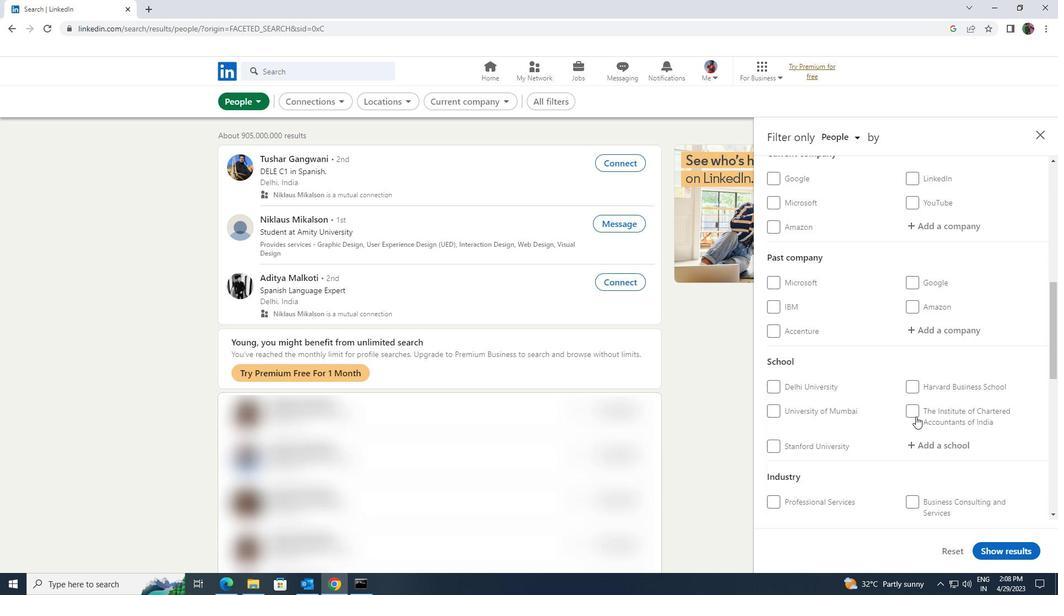 
Action: Mouse scrolled (916, 417) with delta (0, 0)
Screenshot: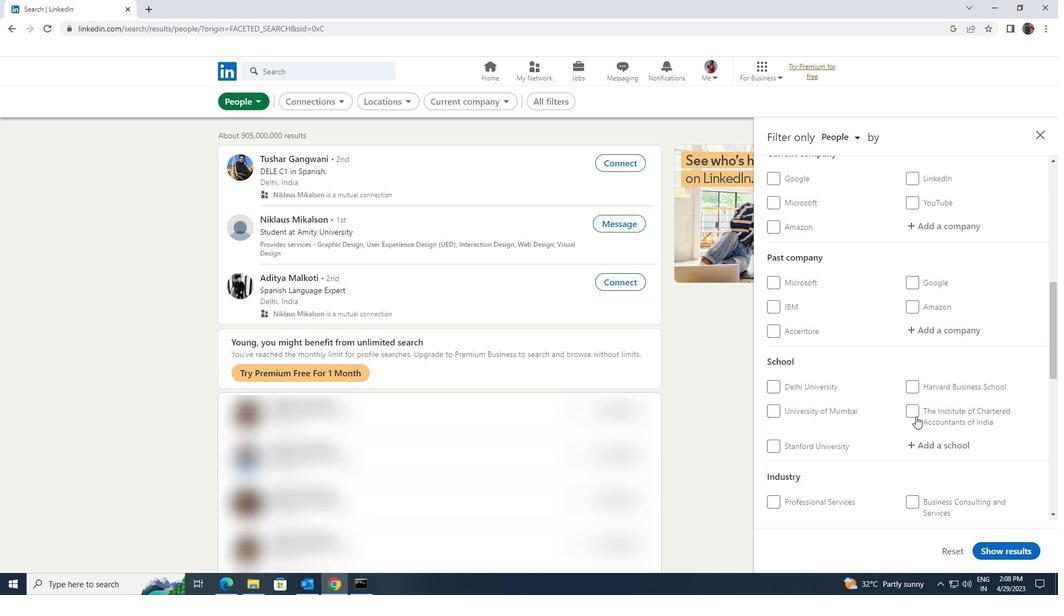 
Action: Mouse scrolled (916, 417) with delta (0, 0)
Screenshot: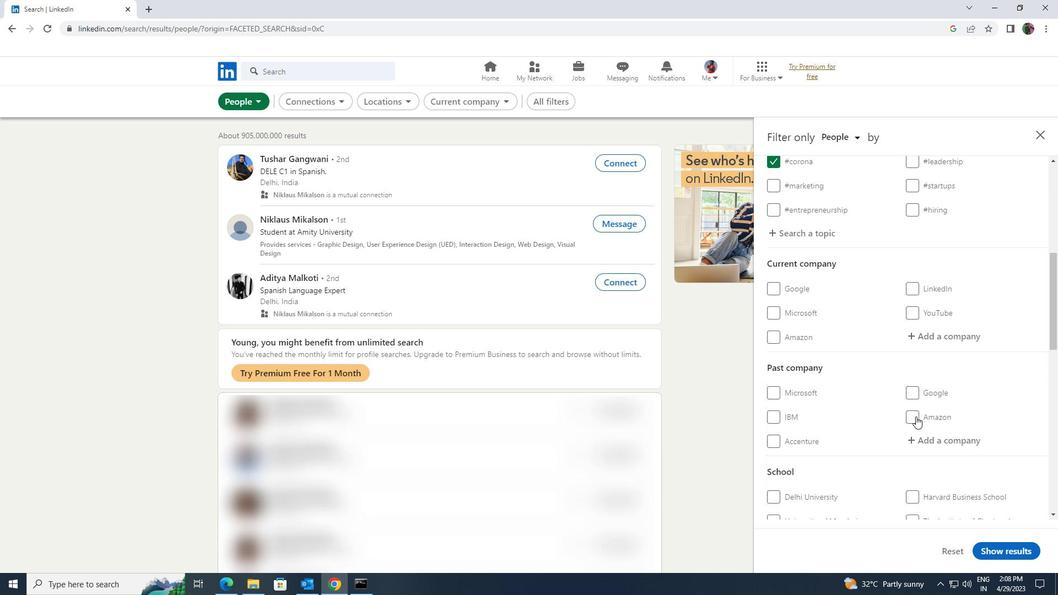 
Action: Mouse moved to (923, 392)
Screenshot: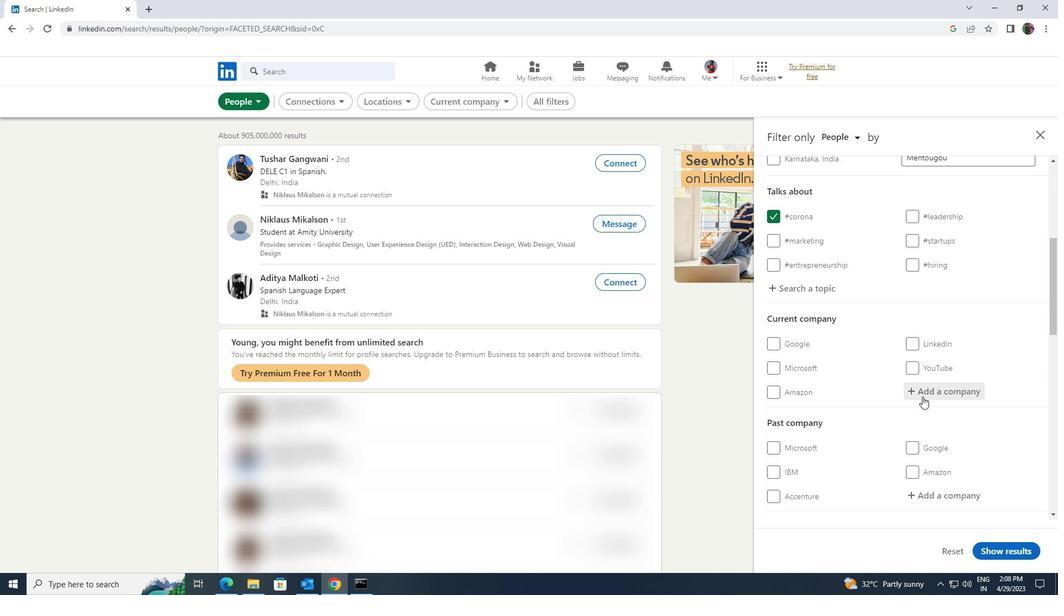 
Action: Mouse pressed left at (923, 392)
Screenshot: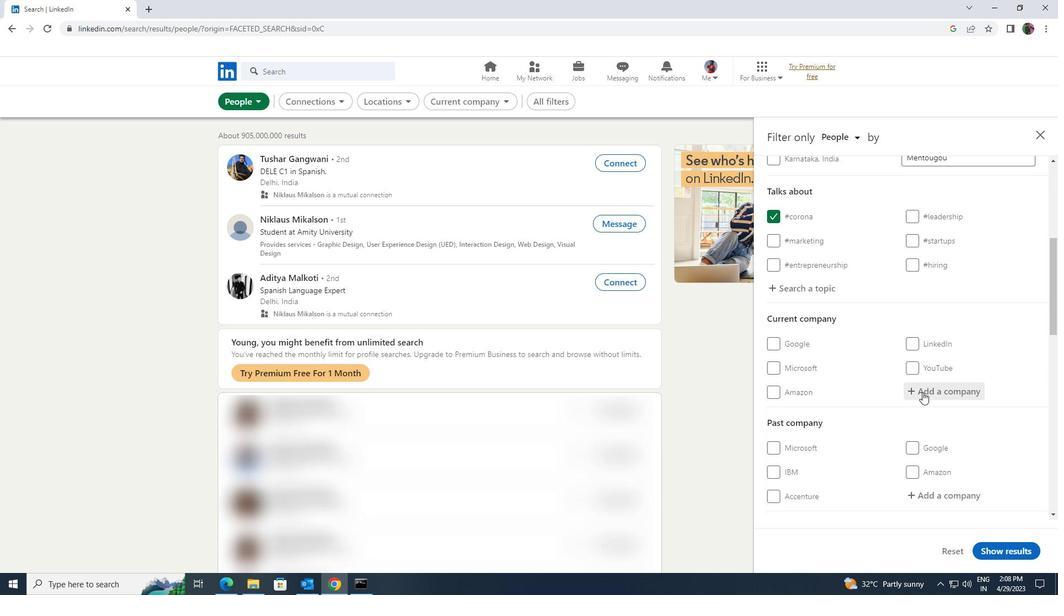 
Action: Key pressed <Key.shift>CUMMINS<Key.space>IND
Screenshot: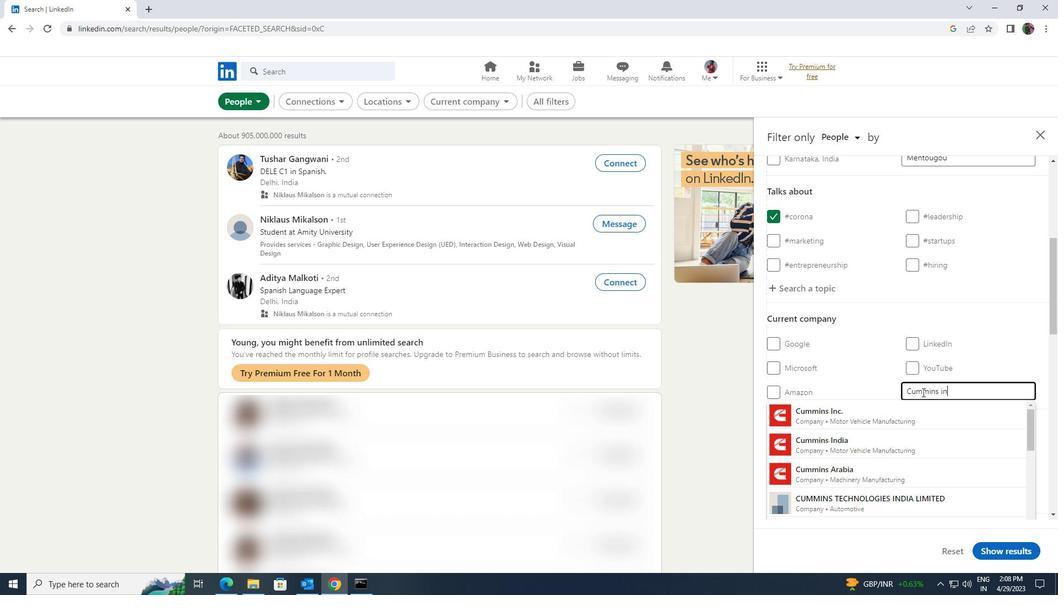 
Action: Mouse moved to (917, 425)
Screenshot: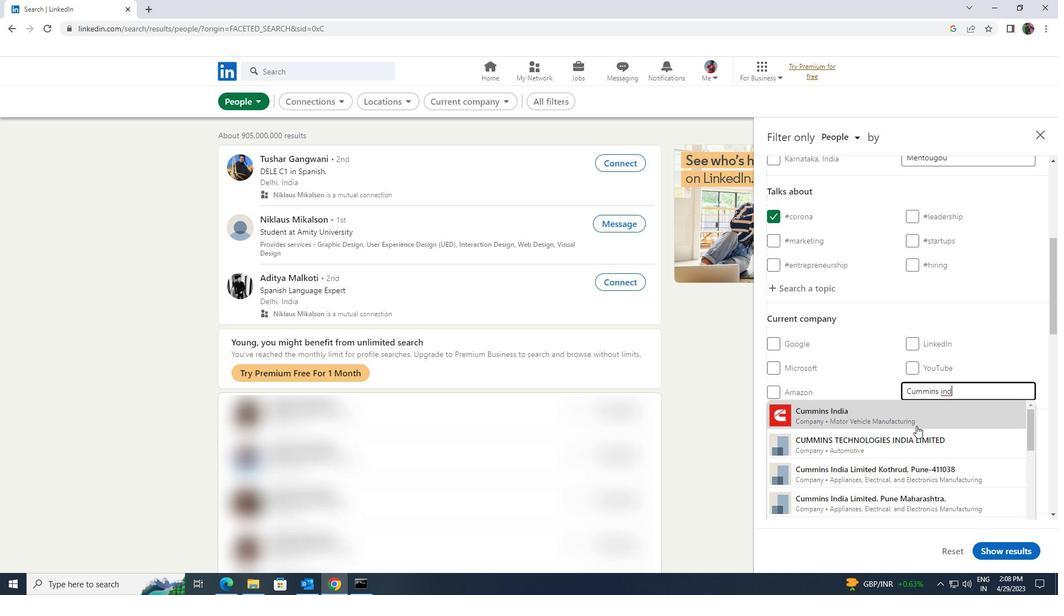 
Action: Mouse pressed left at (917, 425)
Screenshot: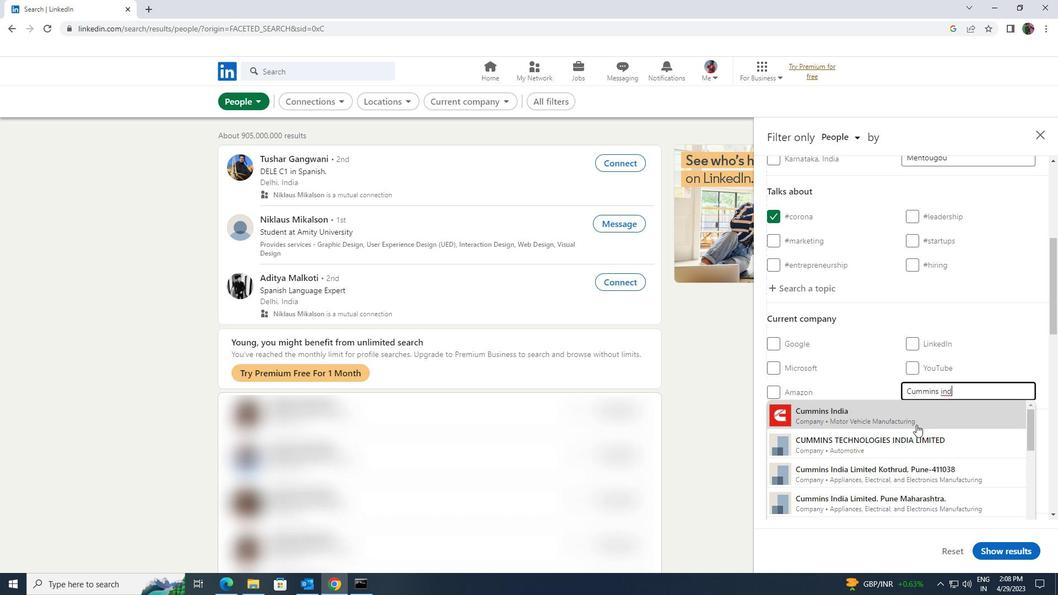 
Action: Mouse scrolled (917, 424) with delta (0, 0)
Screenshot: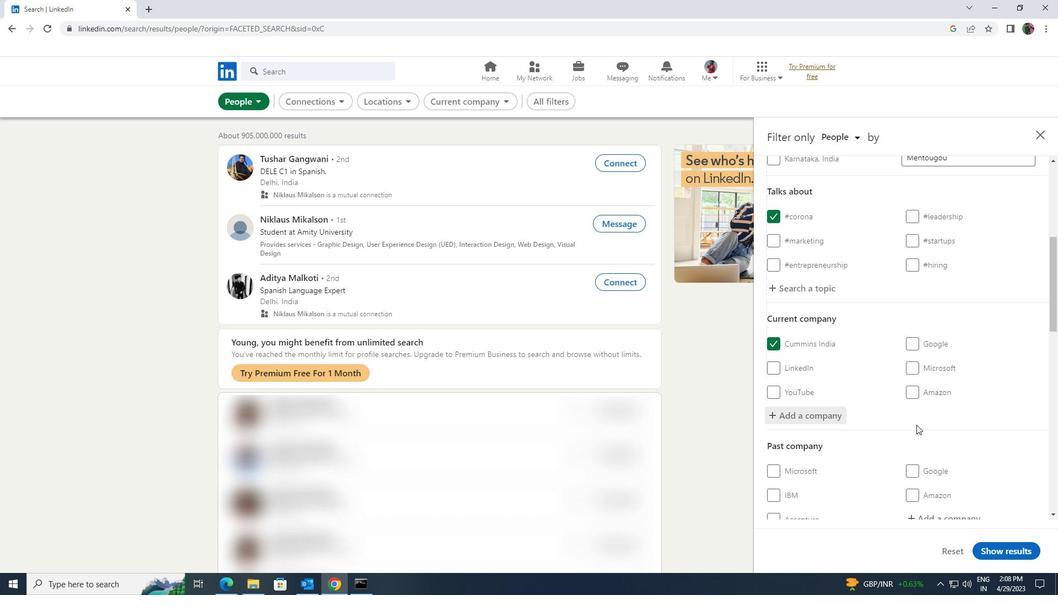 
Action: Mouse moved to (917, 424)
Screenshot: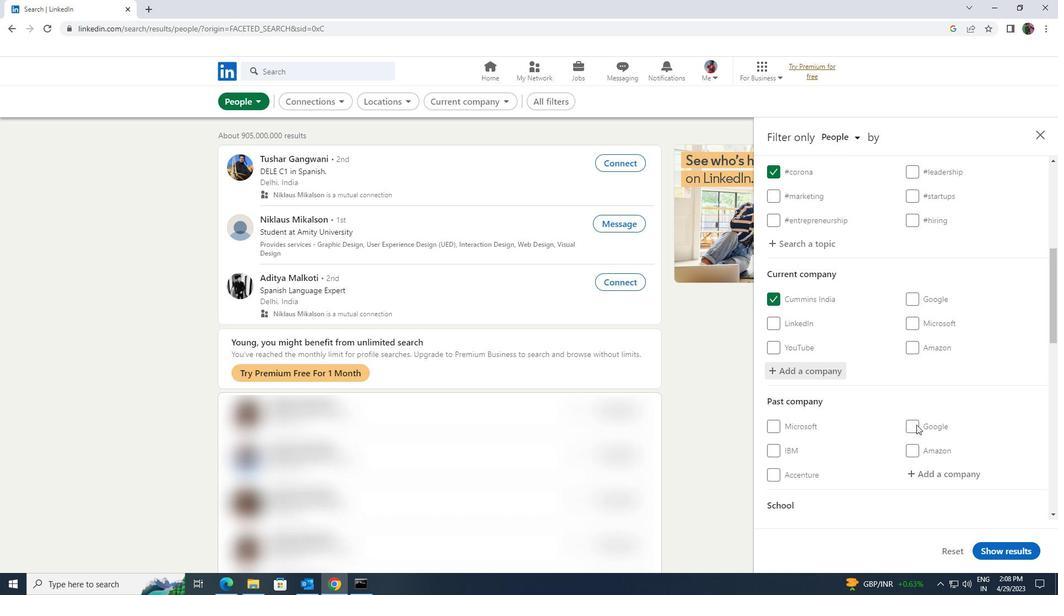 
Action: Mouse scrolled (917, 424) with delta (0, 0)
Screenshot: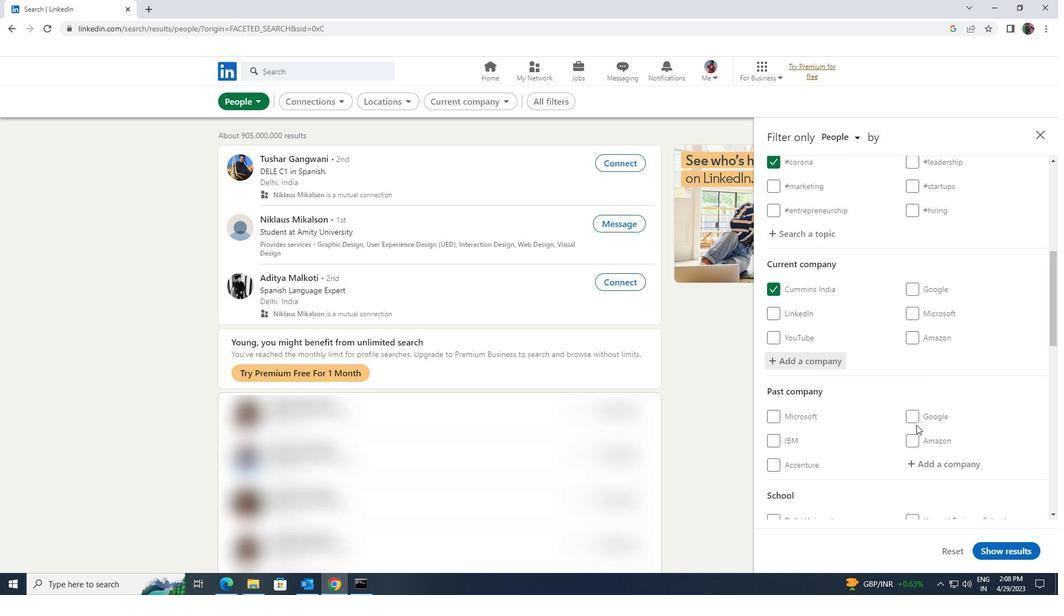 
Action: Mouse scrolled (917, 424) with delta (0, 0)
Screenshot: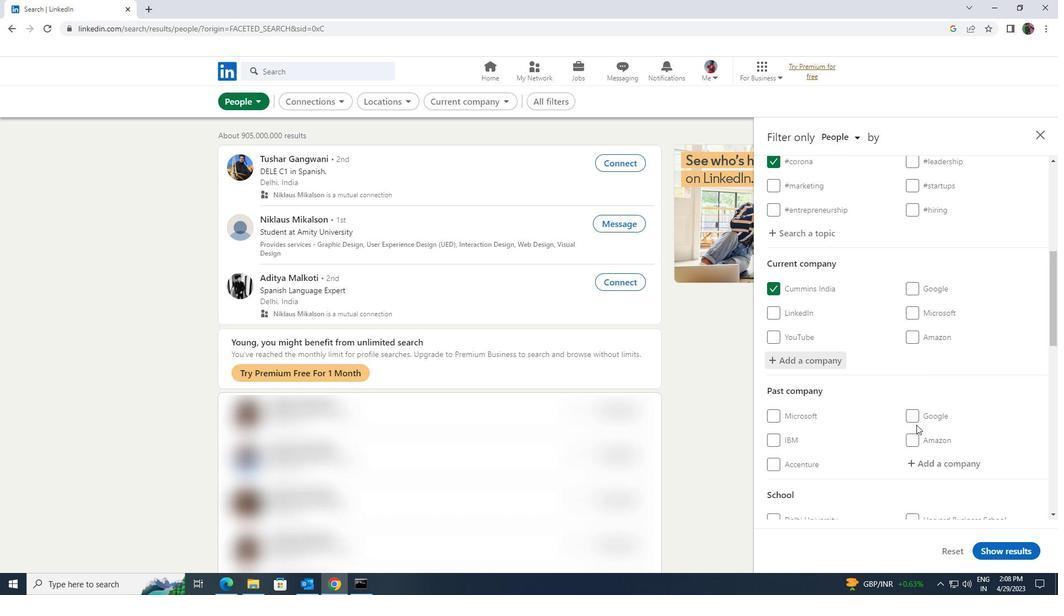 
Action: Mouse moved to (915, 424)
Screenshot: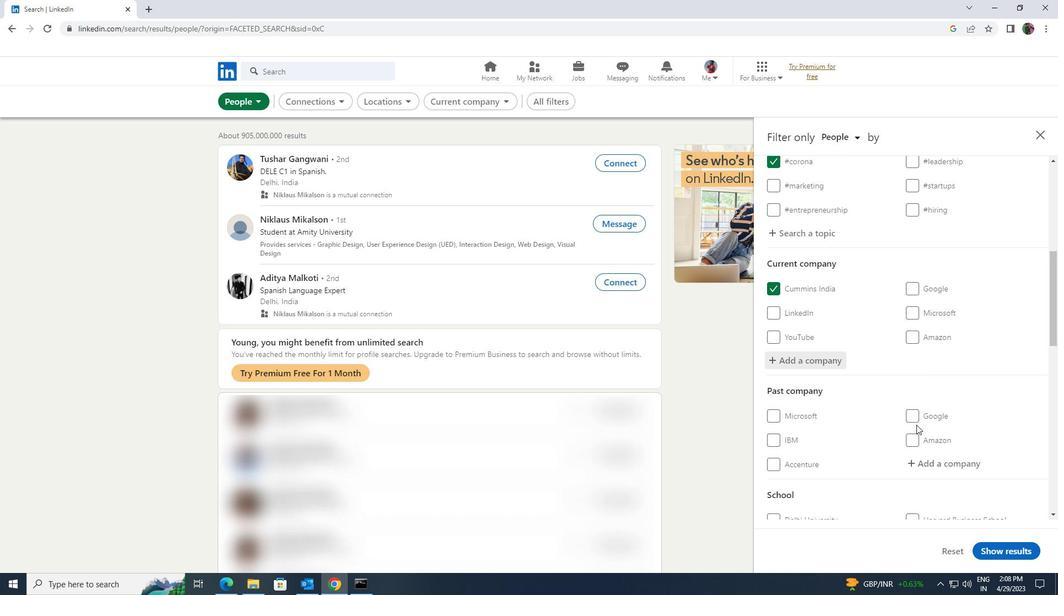 
Action: Mouse scrolled (915, 424) with delta (0, 0)
Screenshot: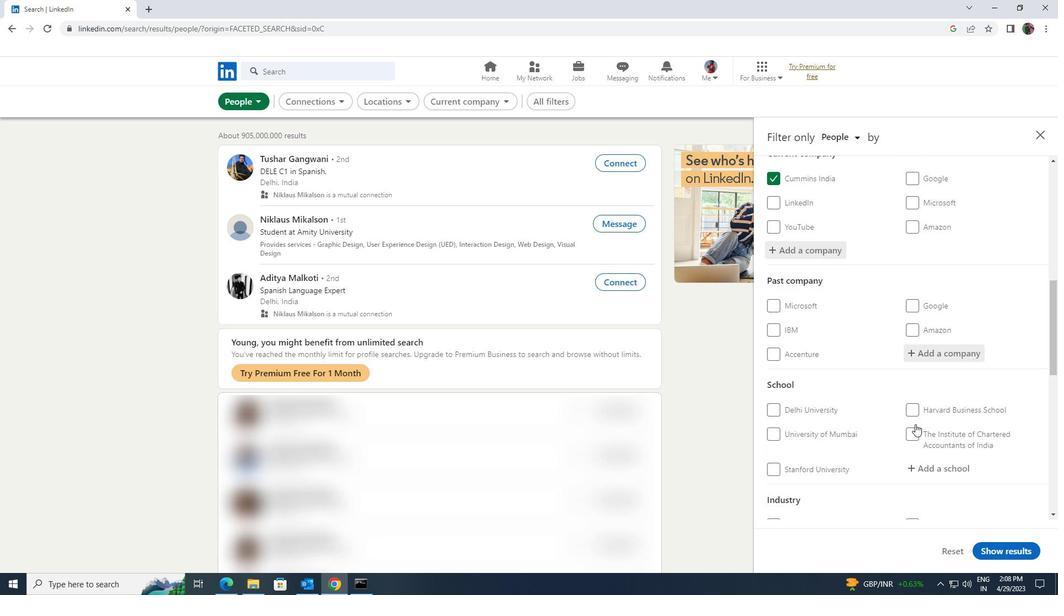 
Action: Mouse moved to (920, 416)
Screenshot: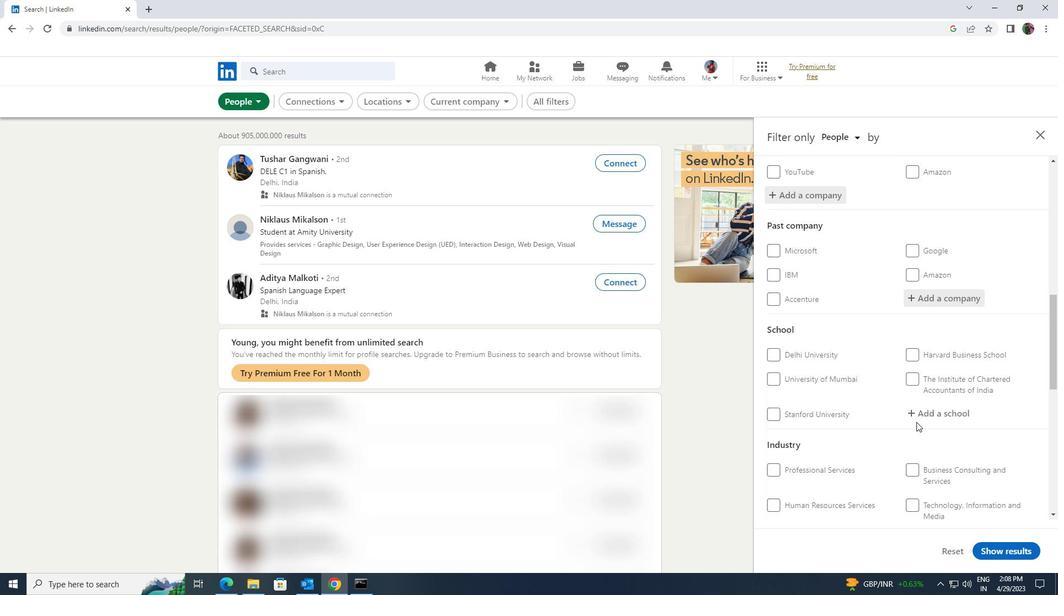 
Action: Mouse pressed left at (920, 416)
Screenshot: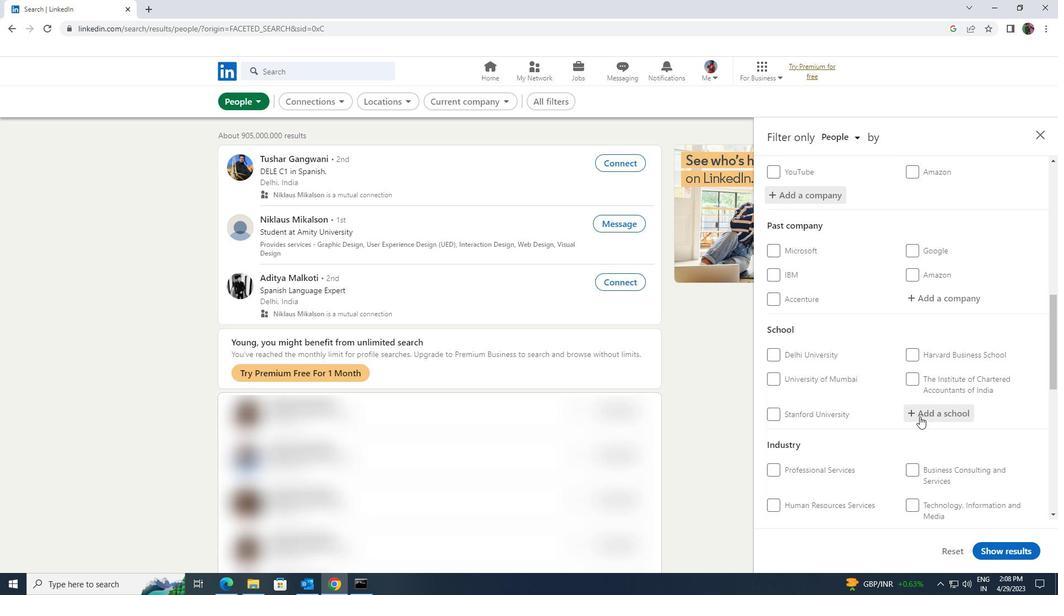 
Action: Key pressed <Key.shift>SHARDA
Screenshot: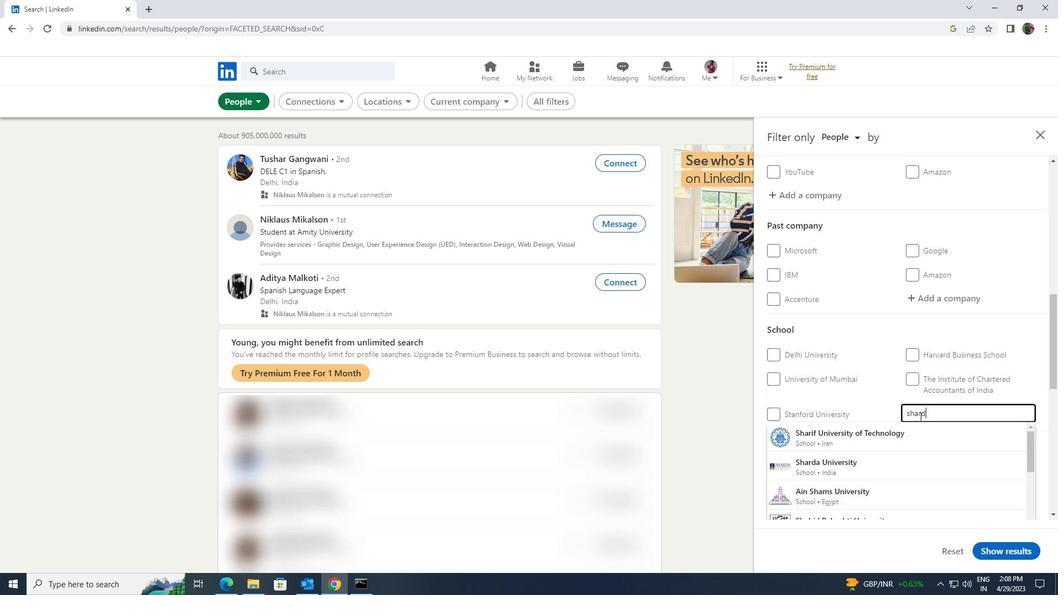 
Action: Mouse moved to (917, 426)
Screenshot: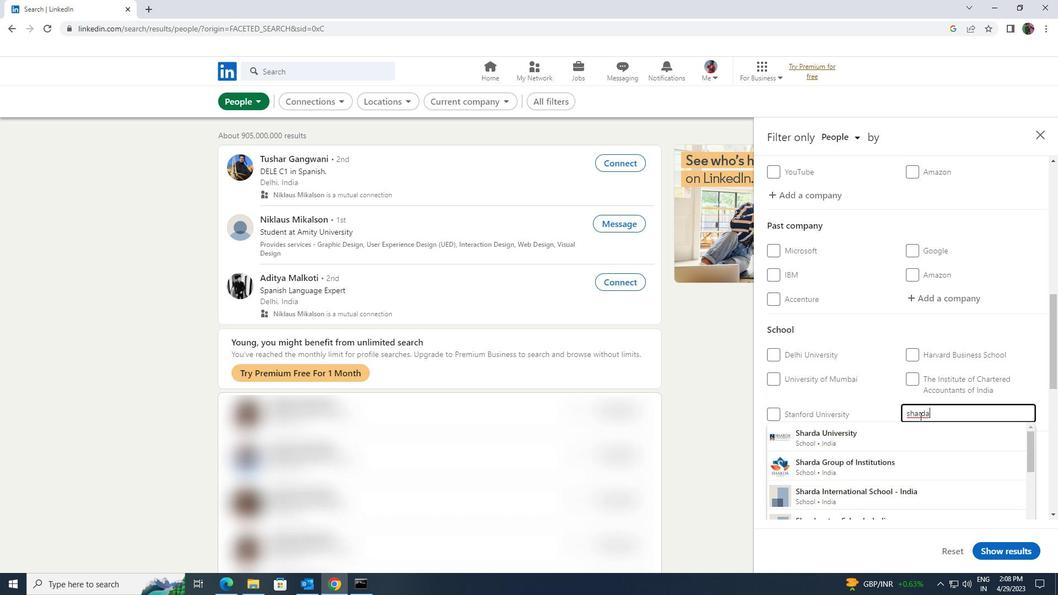 
Action: Mouse pressed left at (917, 426)
Screenshot: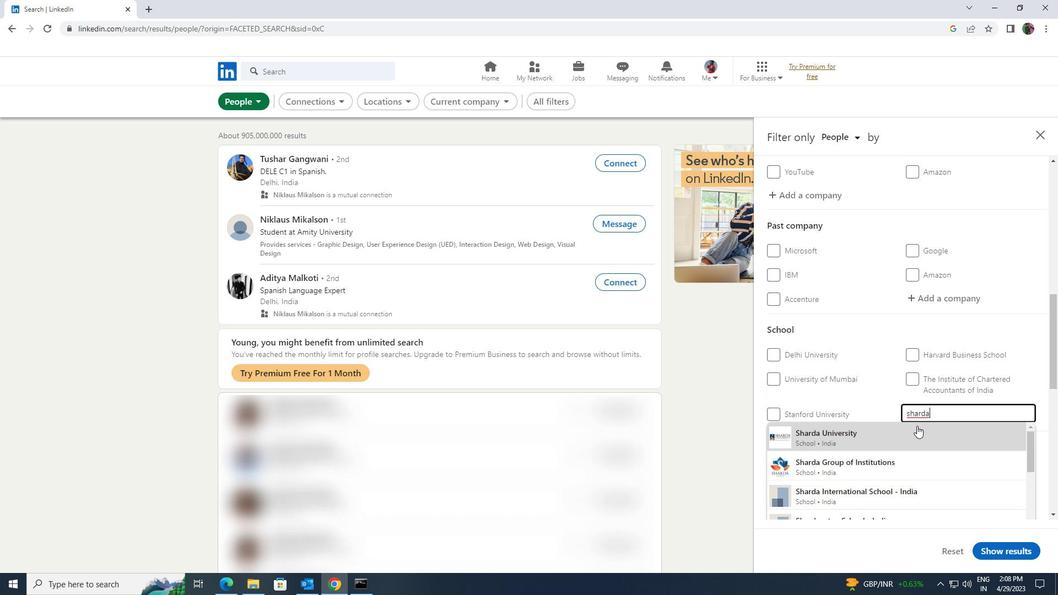 
Action: Mouse scrolled (917, 425) with delta (0, 0)
Screenshot: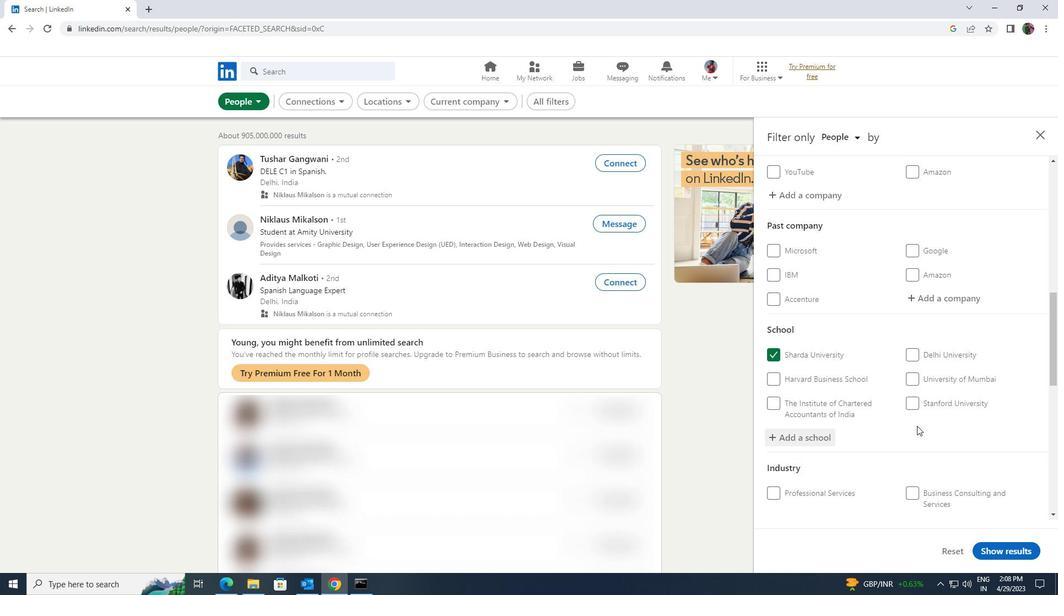 
Action: Mouse scrolled (917, 425) with delta (0, 0)
Screenshot: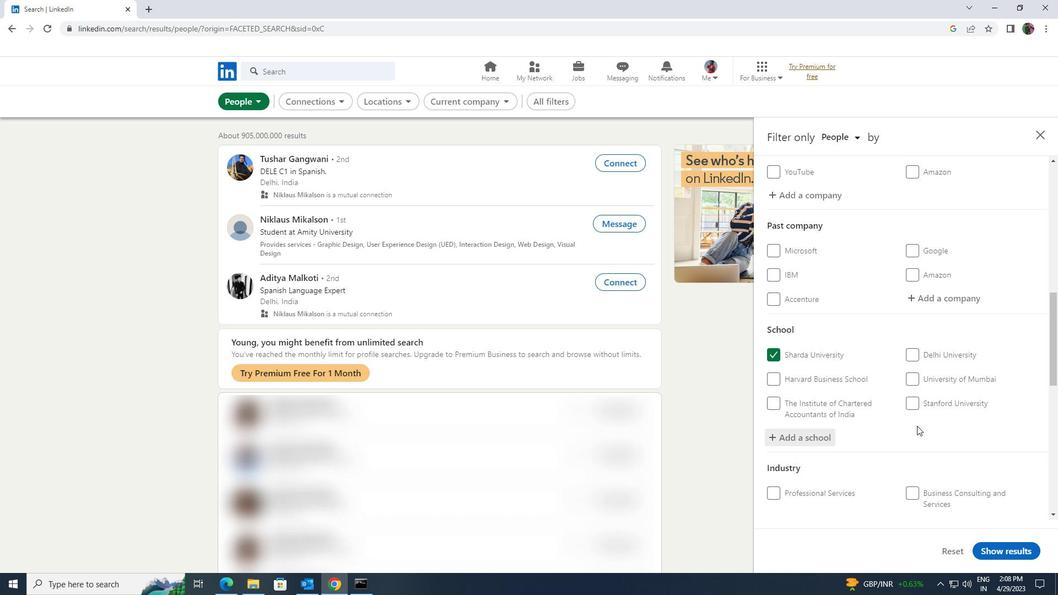 
Action: Mouse scrolled (917, 425) with delta (0, 0)
Screenshot: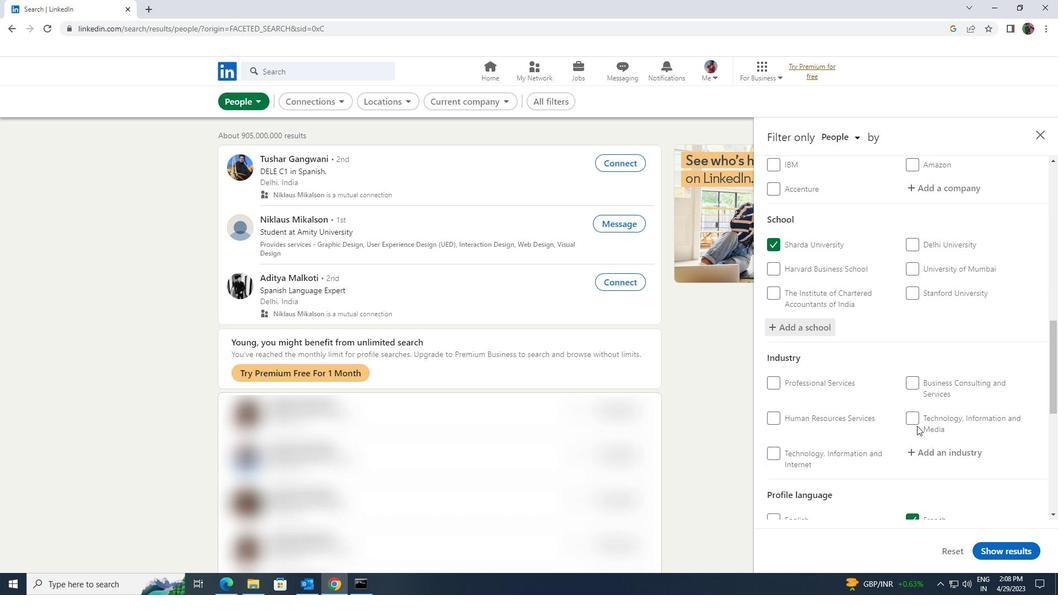 
Action: Mouse moved to (924, 403)
Screenshot: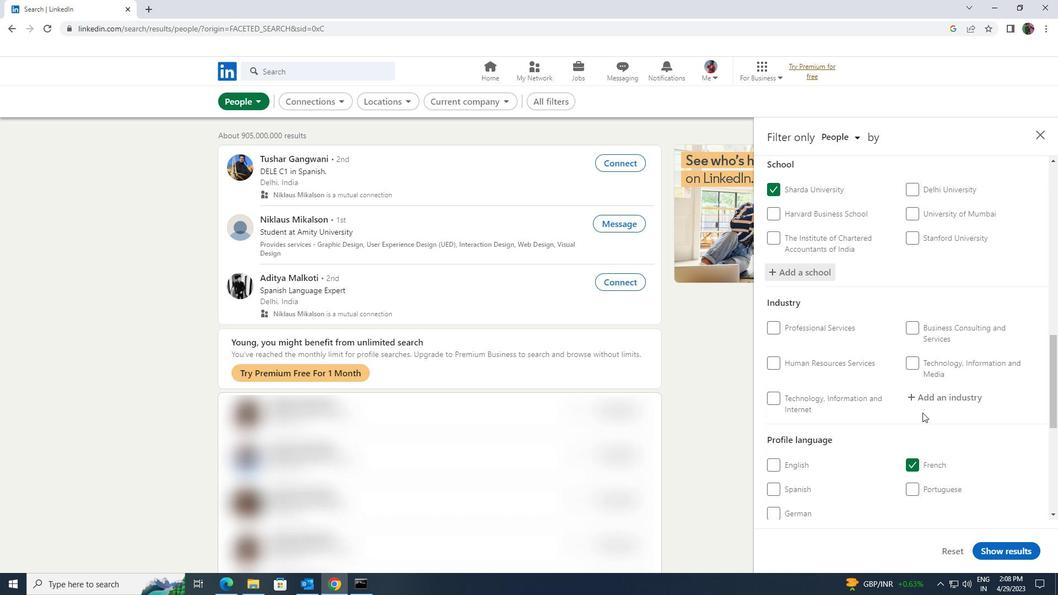 
Action: Mouse pressed left at (924, 403)
Screenshot: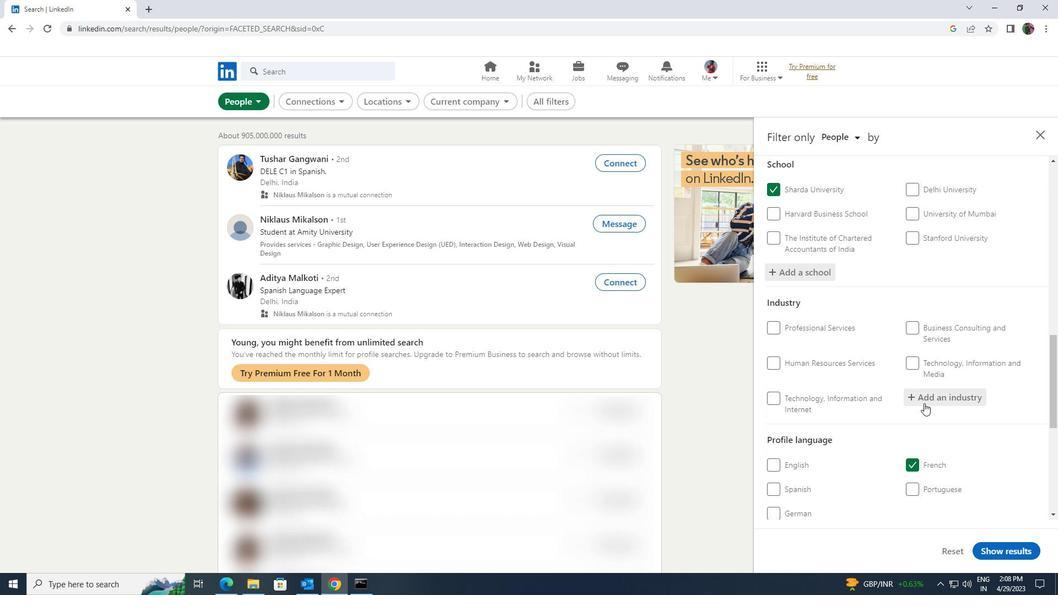 
Action: Mouse pressed left at (924, 403)
Screenshot: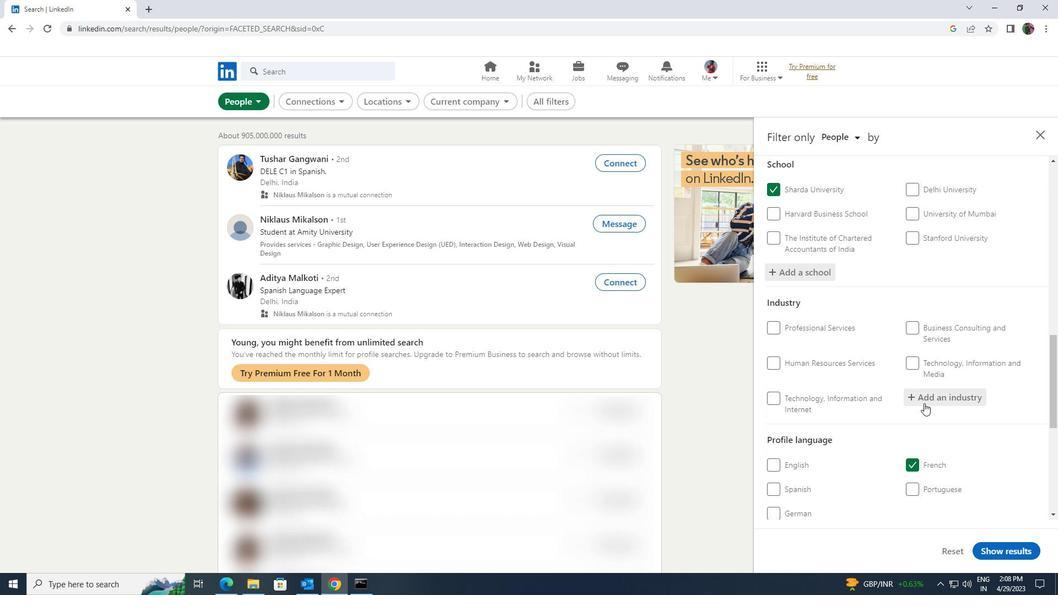 
Action: Key pressed <Key.shift><Key.shift><Key.shift><Key.shift><Key.shift><Key.shift><Key.shift><Key.shift><Key.shift><Key.shift><Key.shift><Key.shift><Key.shift><Key.shift><Key.shift><Key.shift><Key.shift><Key.shift><Key.shift><Key.shift>EQUIPMENT<Key.space><Key.shift>RENTAL
Screenshot: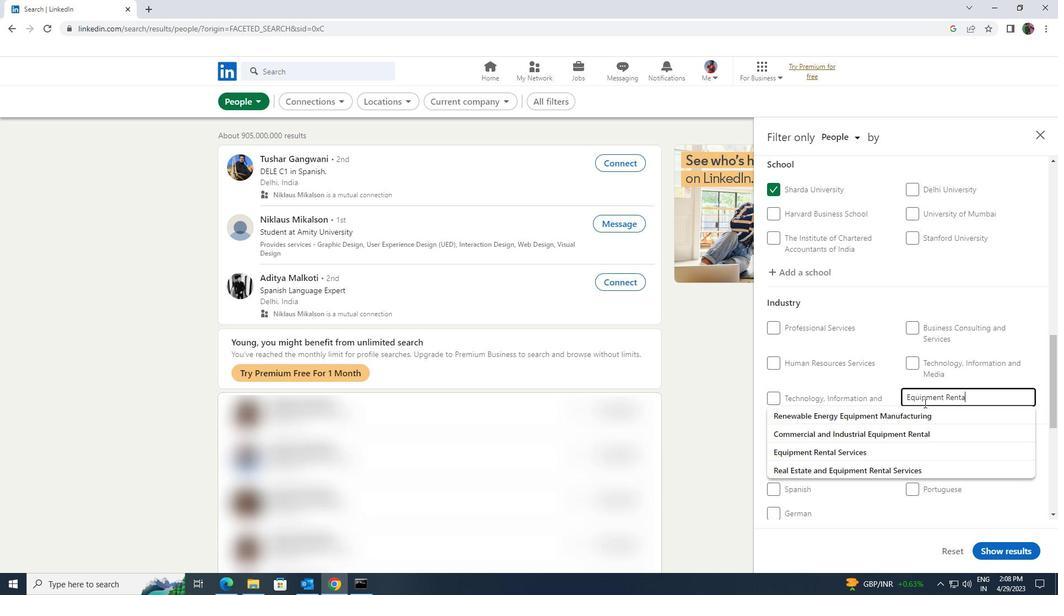 
Action: Mouse moved to (915, 426)
Screenshot: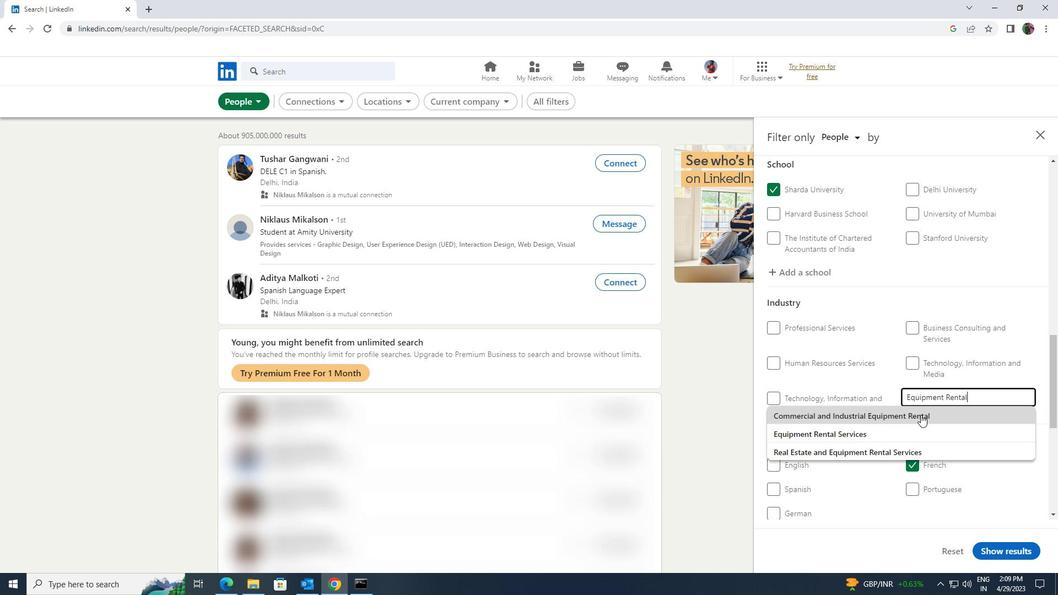 
Action: Mouse pressed left at (915, 426)
Screenshot: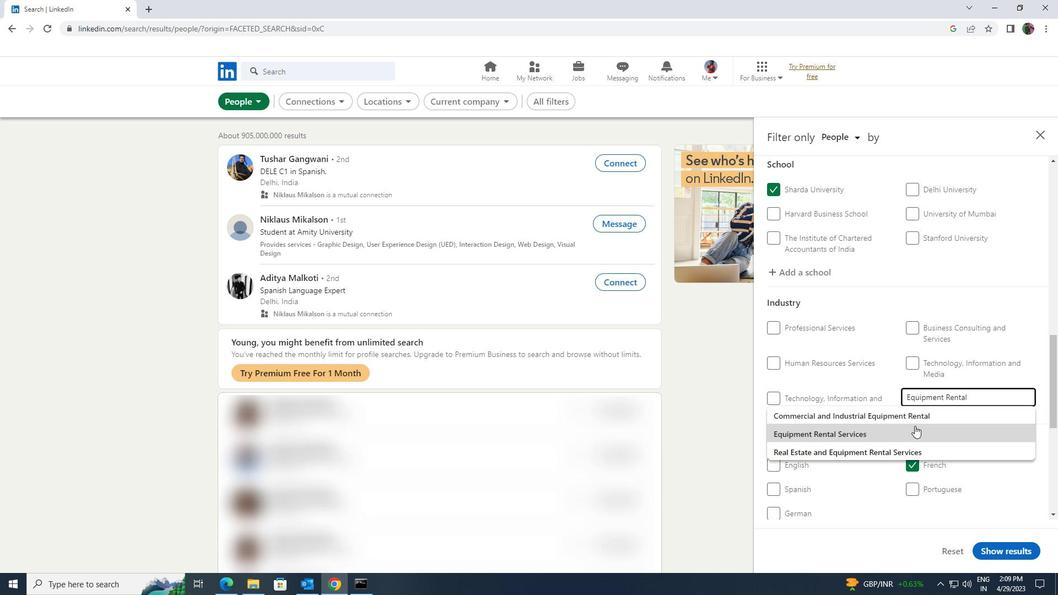 
Action: Mouse scrolled (915, 425) with delta (0, 0)
Screenshot: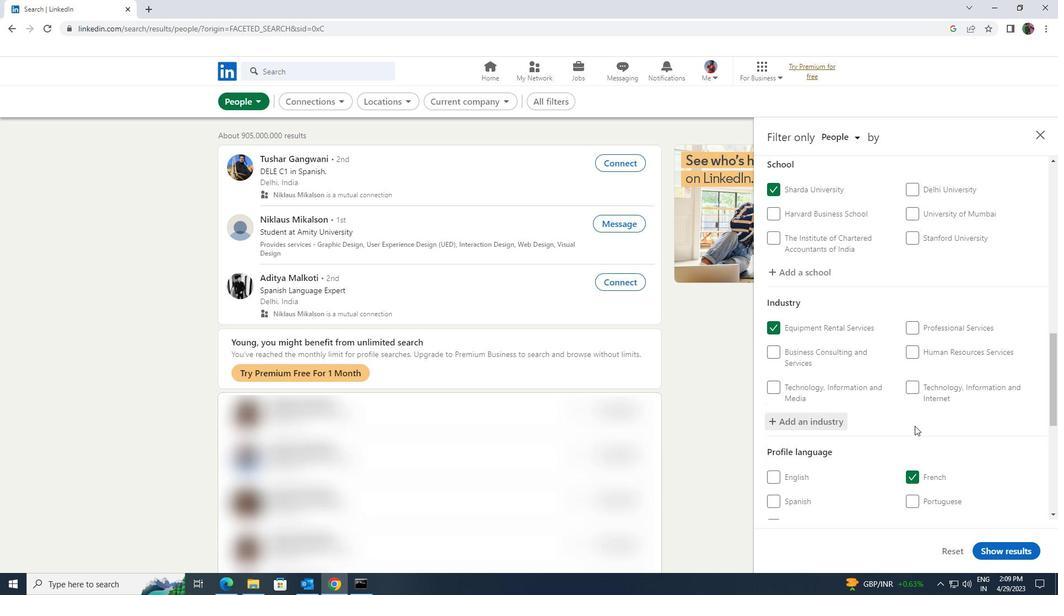 
Action: Mouse scrolled (915, 425) with delta (0, 0)
Screenshot: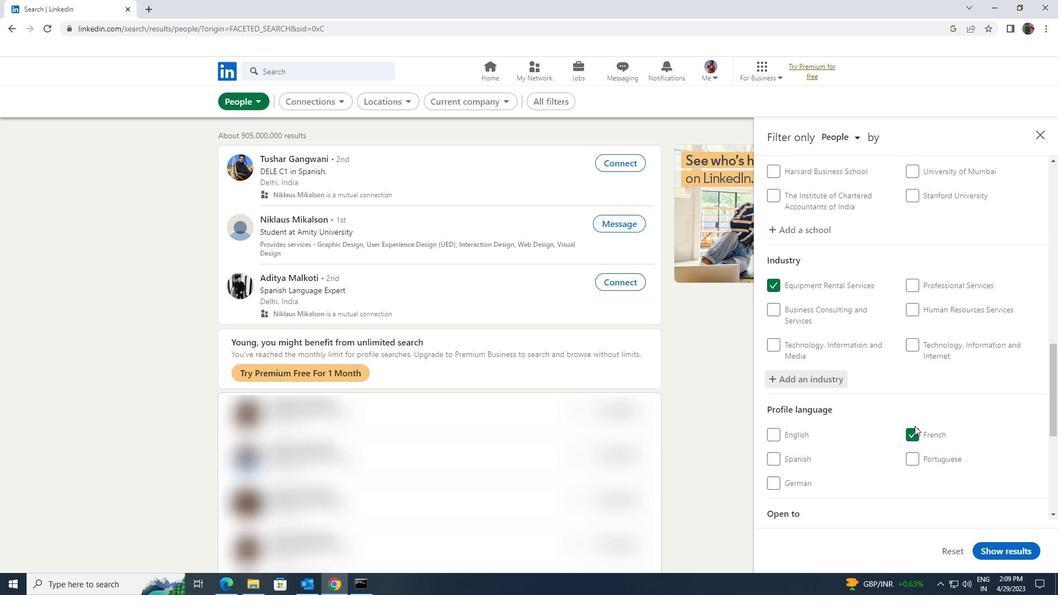 
Action: Mouse scrolled (915, 425) with delta (0, 0)
Screenshot: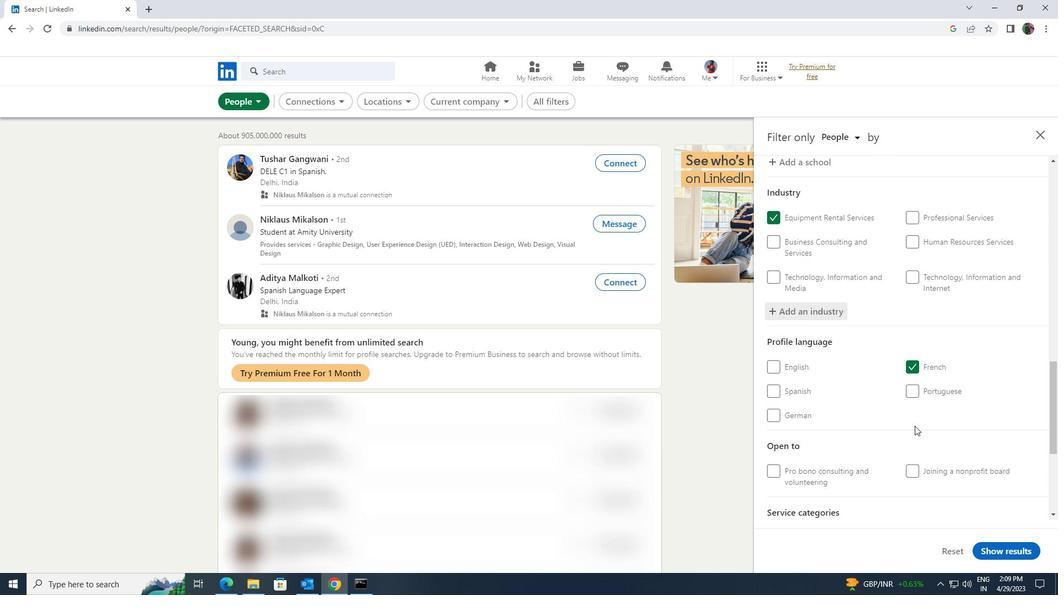 
Action: Mouse scrolled (915, 425) with delta (0, 0)
Screenshot: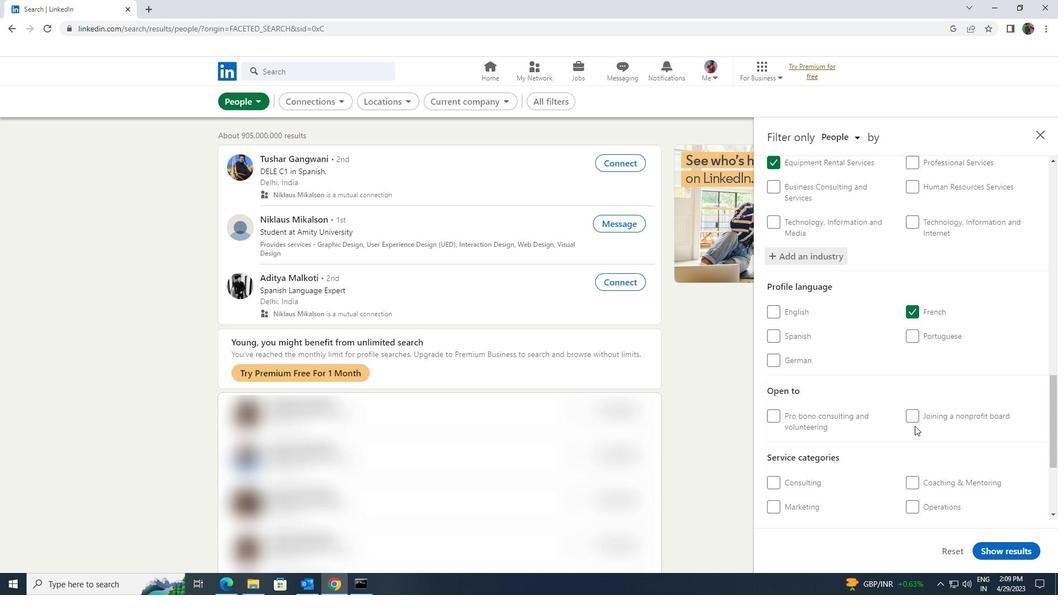 
Action: Mouse scrolled (915, 425) with delta (0, 0)
Screenshot: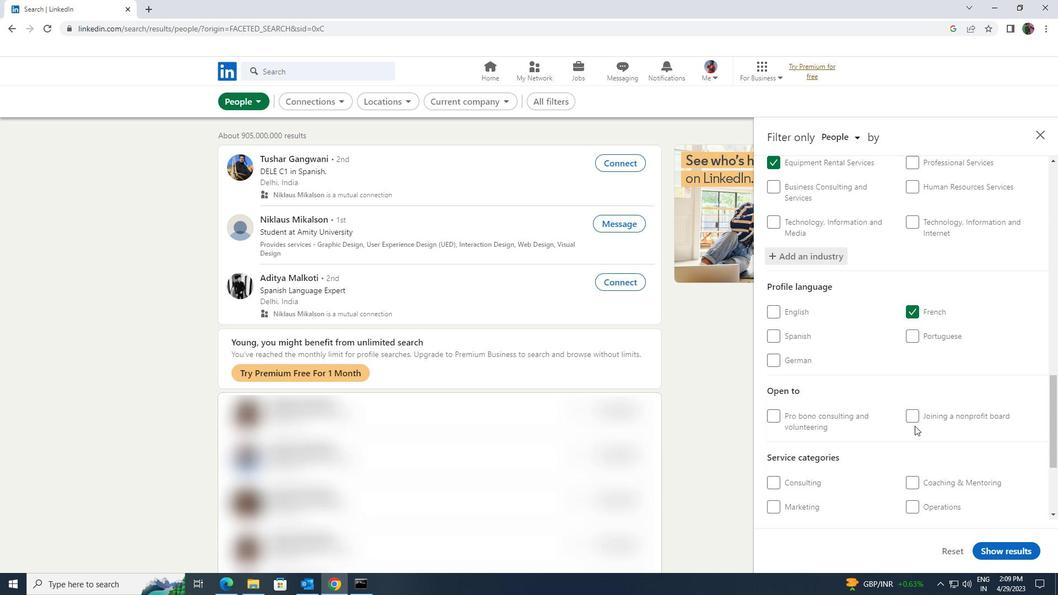 
Action: Mouse moved to (919, 420)
Screenshot: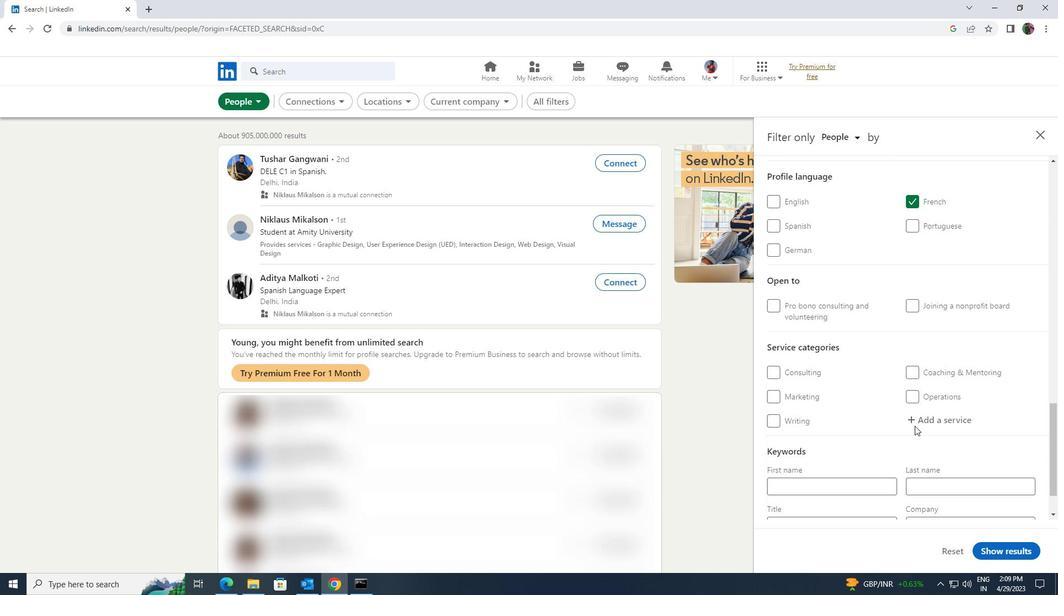 
Action: Mouse pressed left at (919, 420)
Screenshot: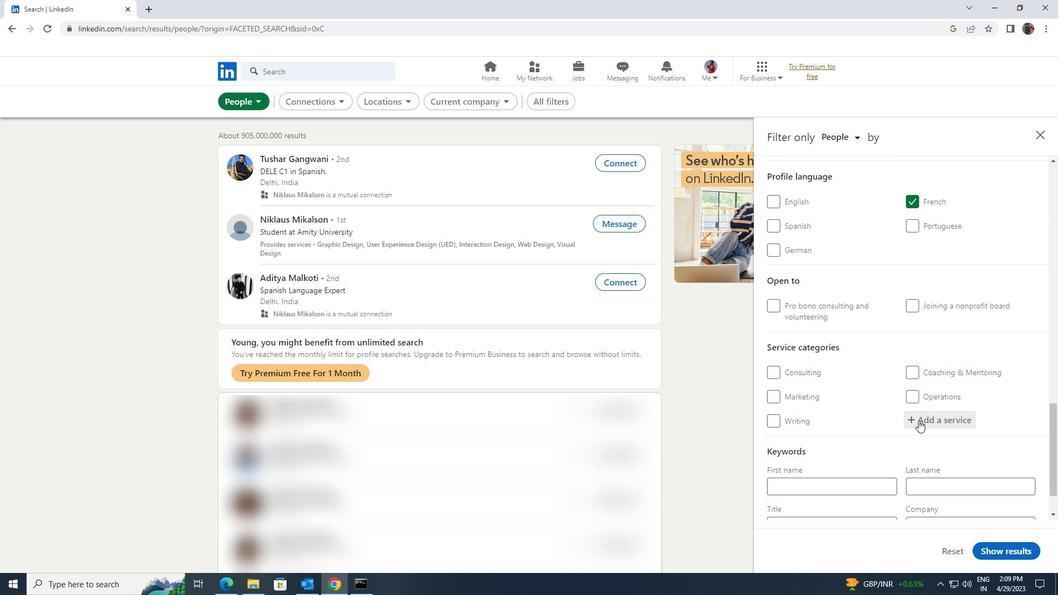 
Action: Mouse moved to (921, 418)
Screenshot: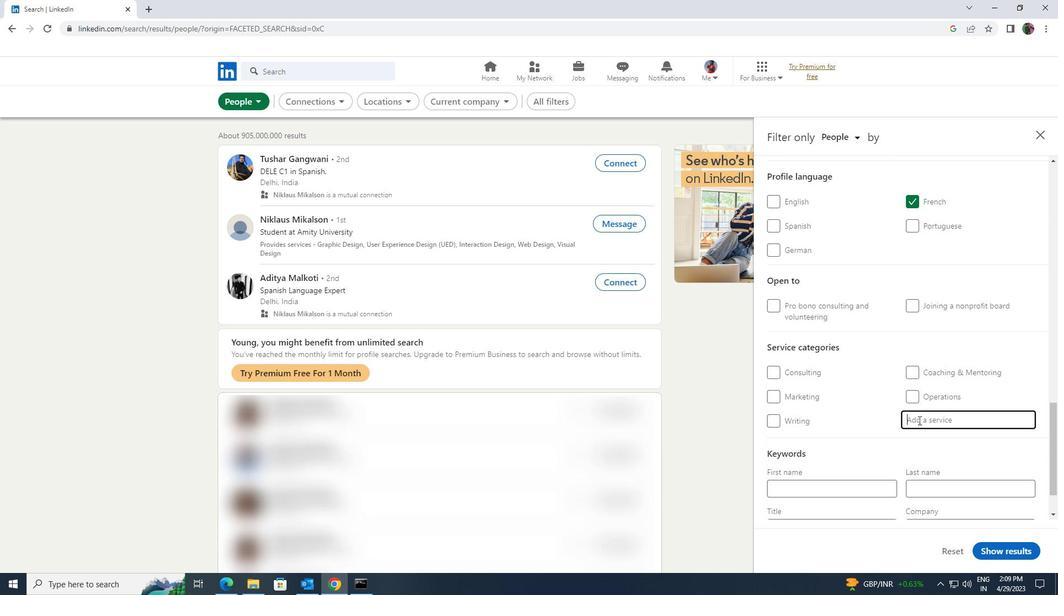 
Action: Key pressed <Key.shift>VIRTUAL
Screenshot: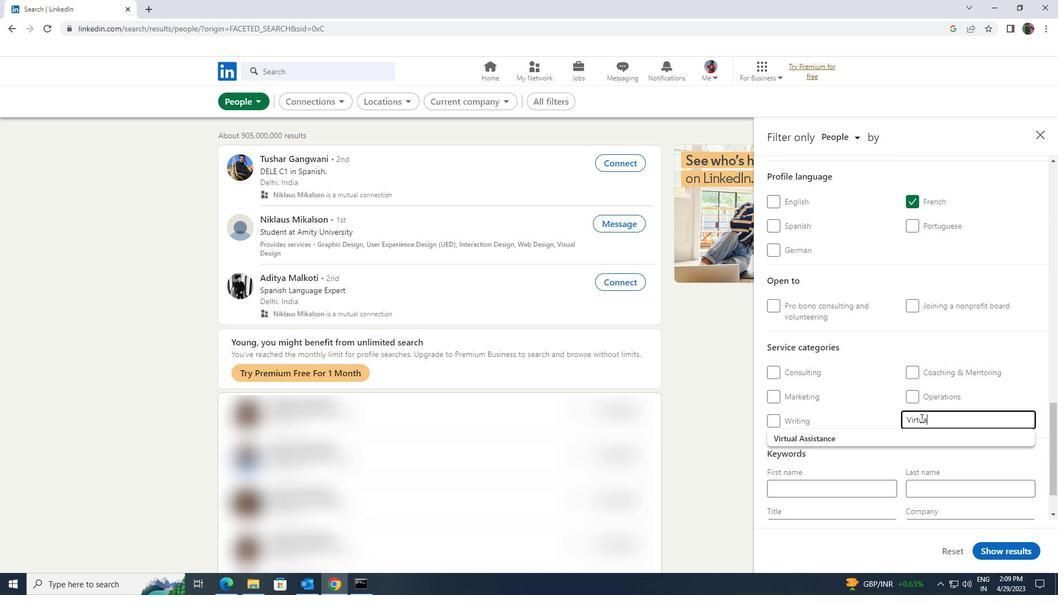 
Action: Mouse moved to (913, 428)
Screenshot: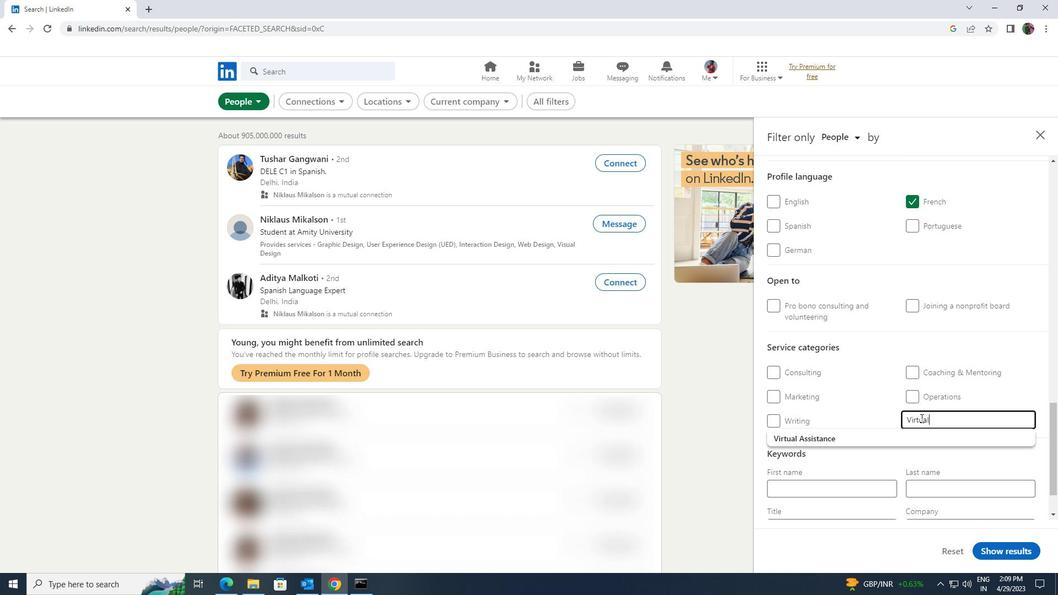 
Action: Mouse pressed left at (913, 428)
Screenshot: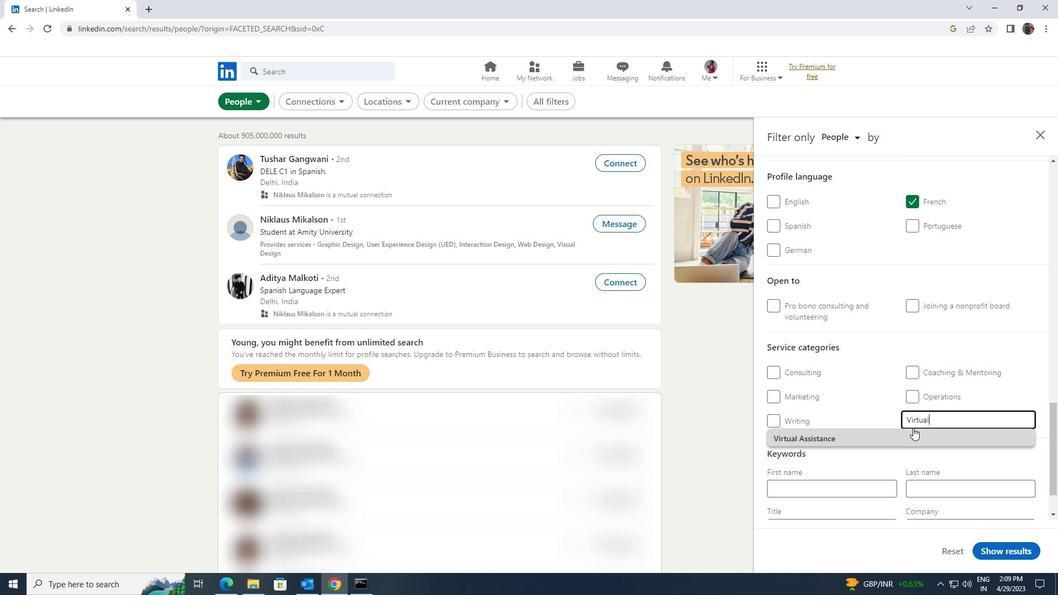 
Action: Mouse scrolled (913, 427) with delta (0, 0)
Screenshot: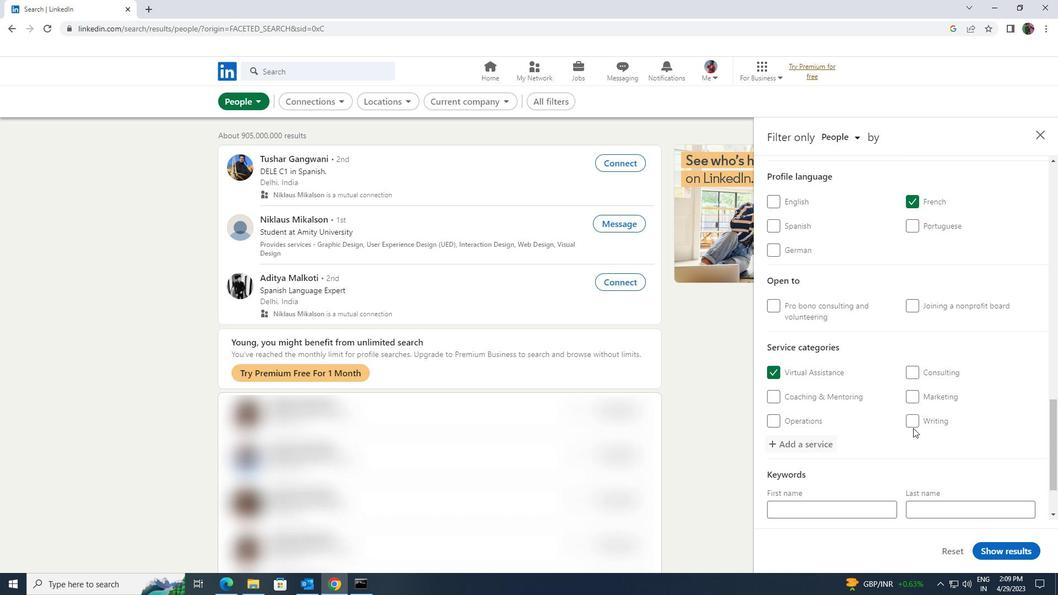 
Action: Mouse scrolled (913, 427) with delta (0, 0)
Screenshot: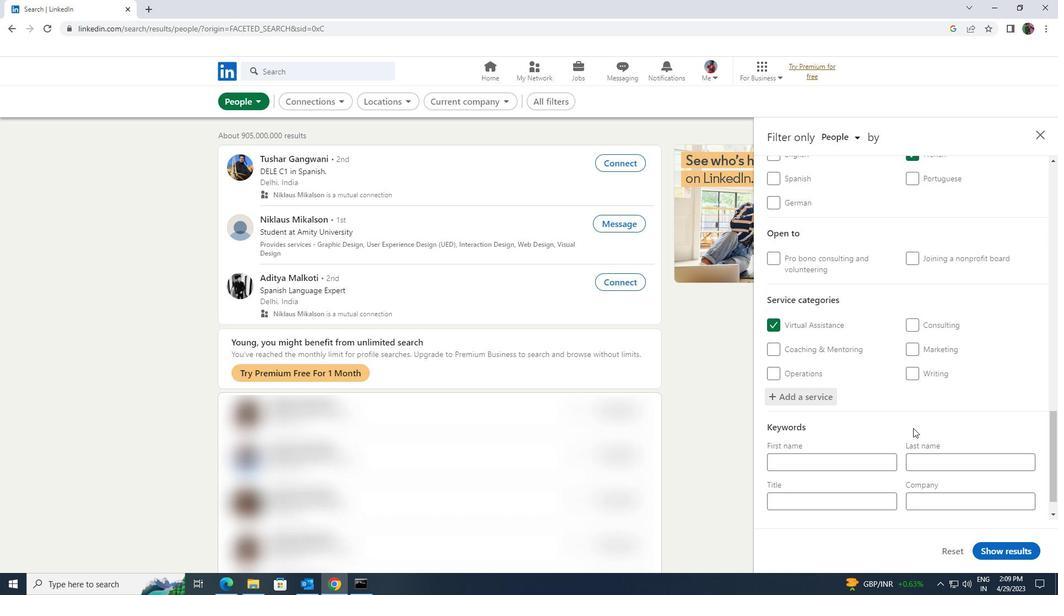 
Action: Mouse moved to (881, 467)
Screenshot: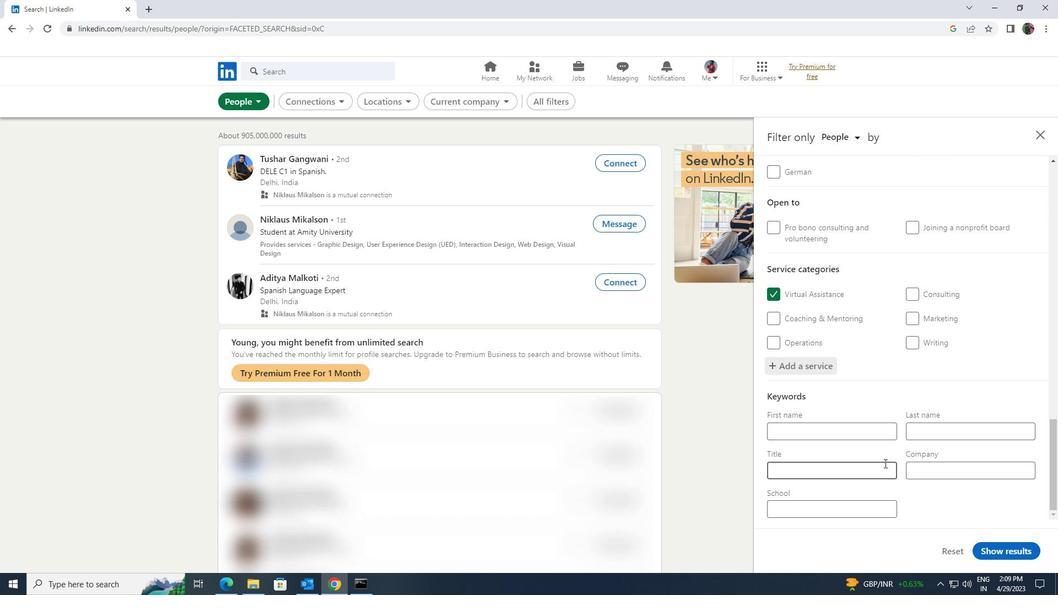 
Action: Mouse pressed left at (881, 467)
Screenshot: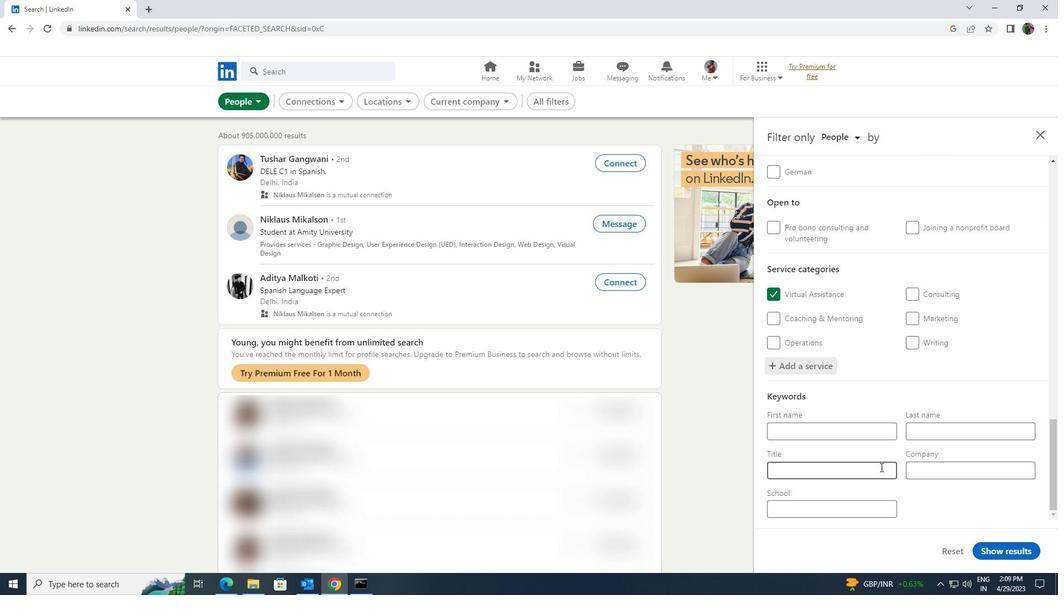 
Action: Key pressed <Key.shift>CLIENT<Key.space><Key.shift>SERVICE<Key.space><Key.shift>SPECIALIST
Screenshot: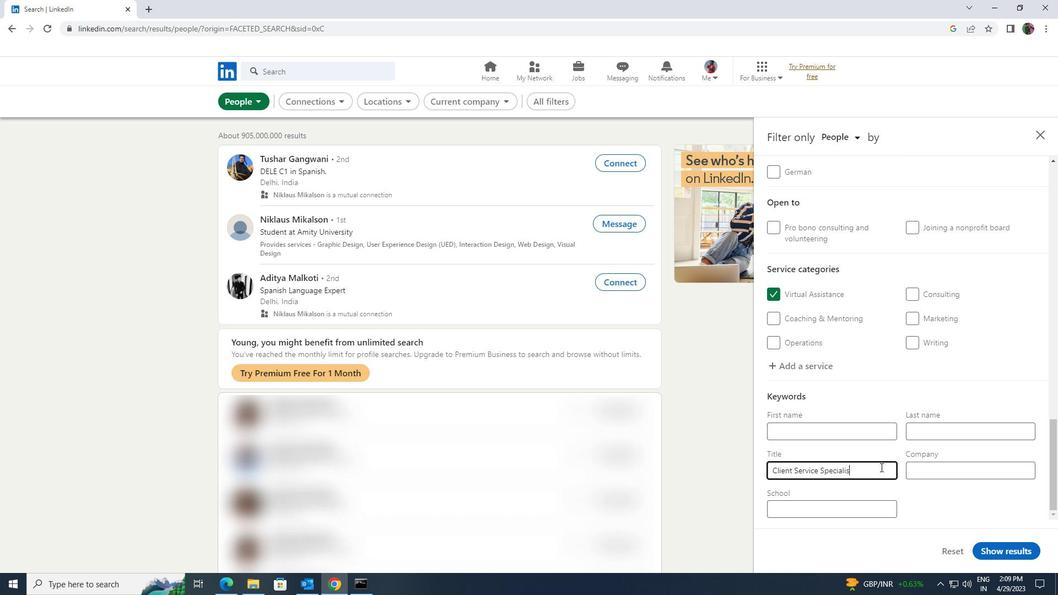 
Action: Mouse moved to (992, 549)
Screenshot: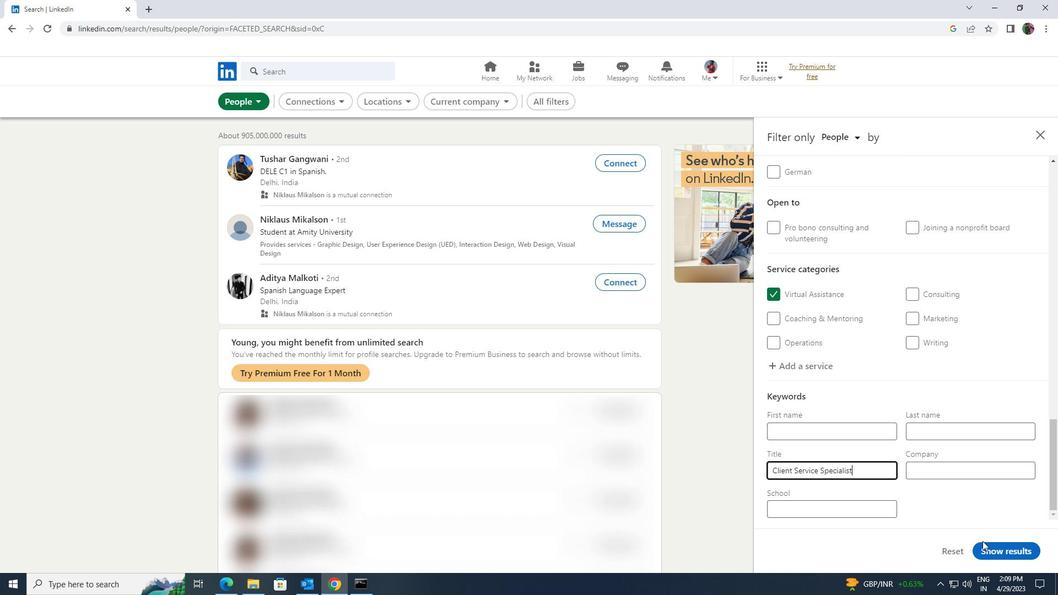 
Action: Mouse pressed left at (992, 549)
Screenshot: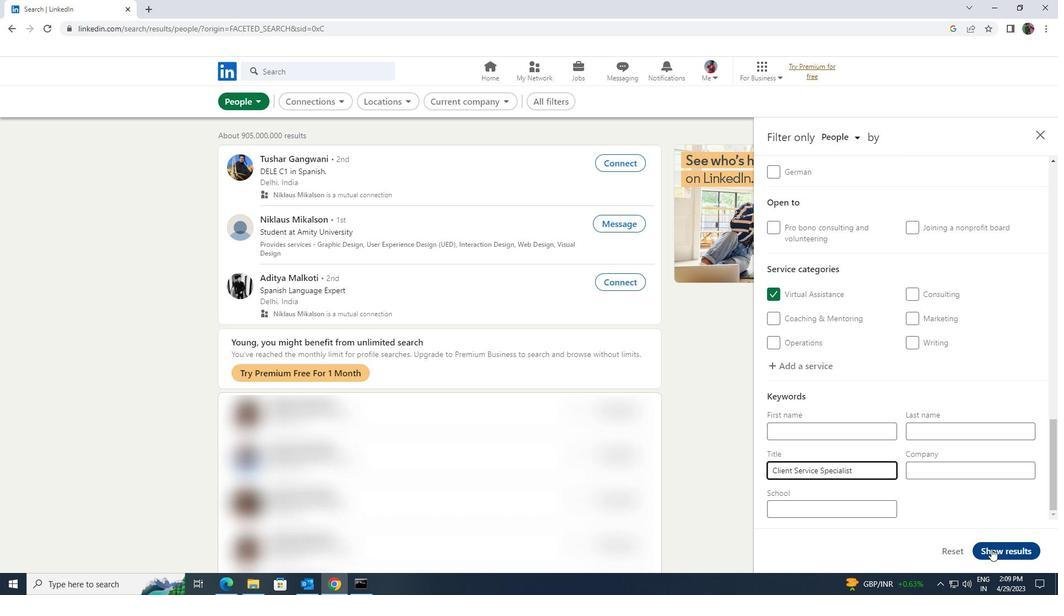 
